 Task: Create a due date automation trigger when advanced on, on the tuesday after a card is due add fields without custom field "Resume" set to a date more than 1 days from now at 11:00 AM.
Action: Mouse moved to (1231, 98)
Screenshot: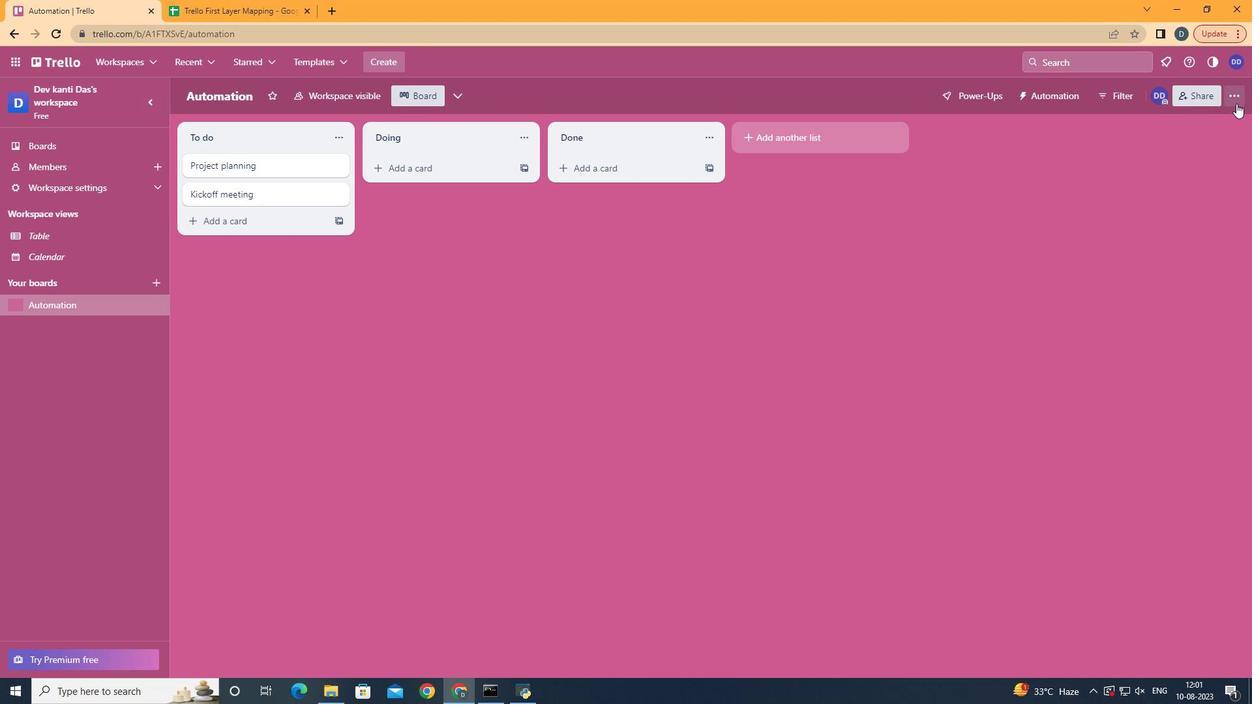 
Action: Mouse pressed left at (1231, 98)
Screenshot: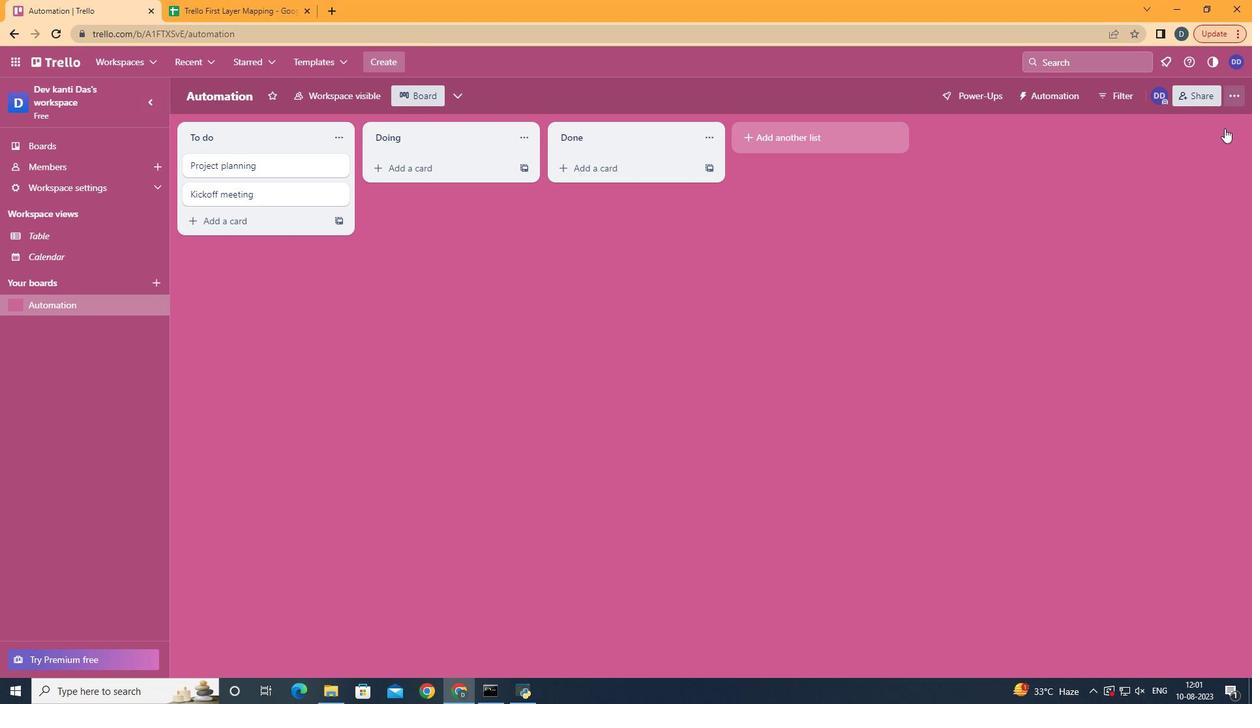 
Action: Mouse moved to (1118, 273)
Screenshot: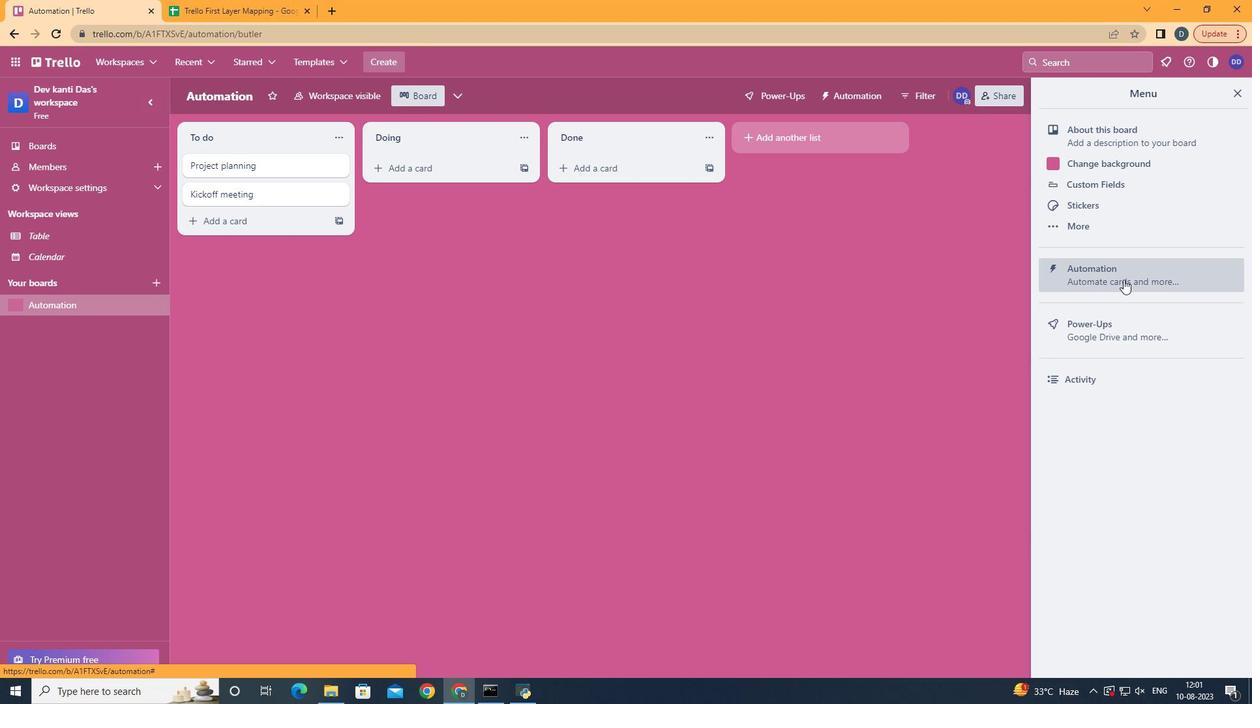 
Action: Mouse pressed left at (1118, 273)
Screenshot: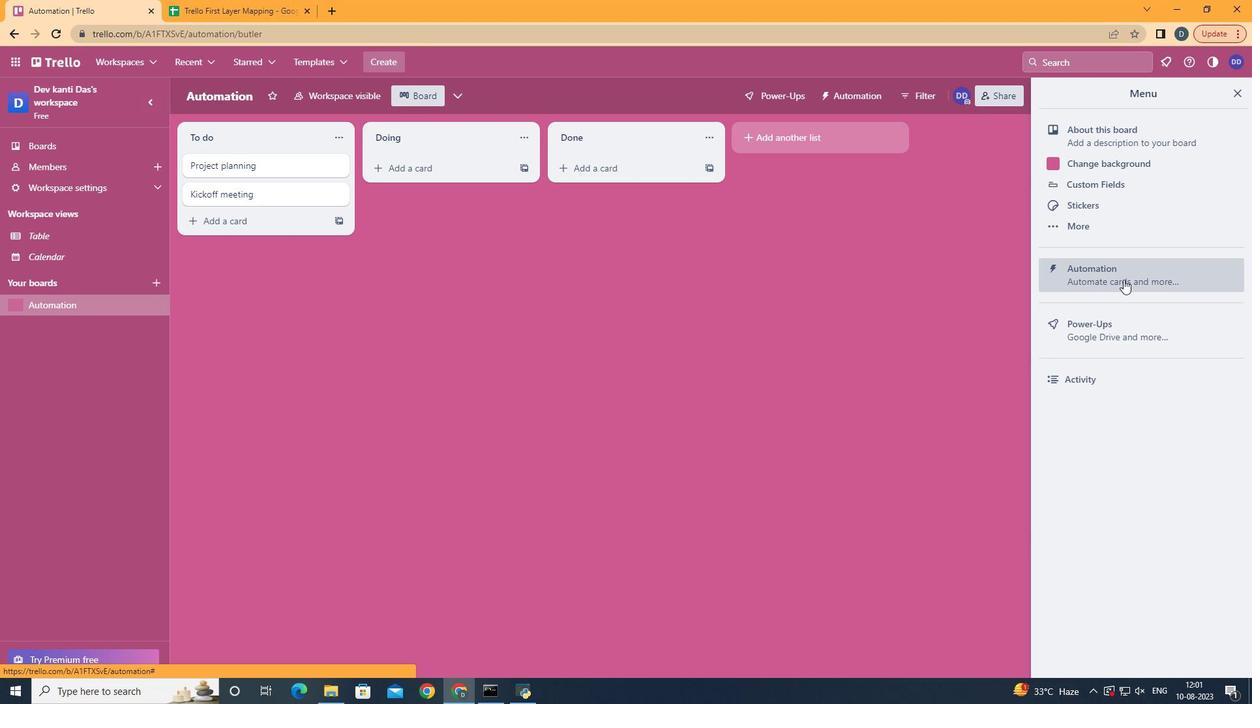 
Action: Mouse moved to (235, 268)
Screenshot: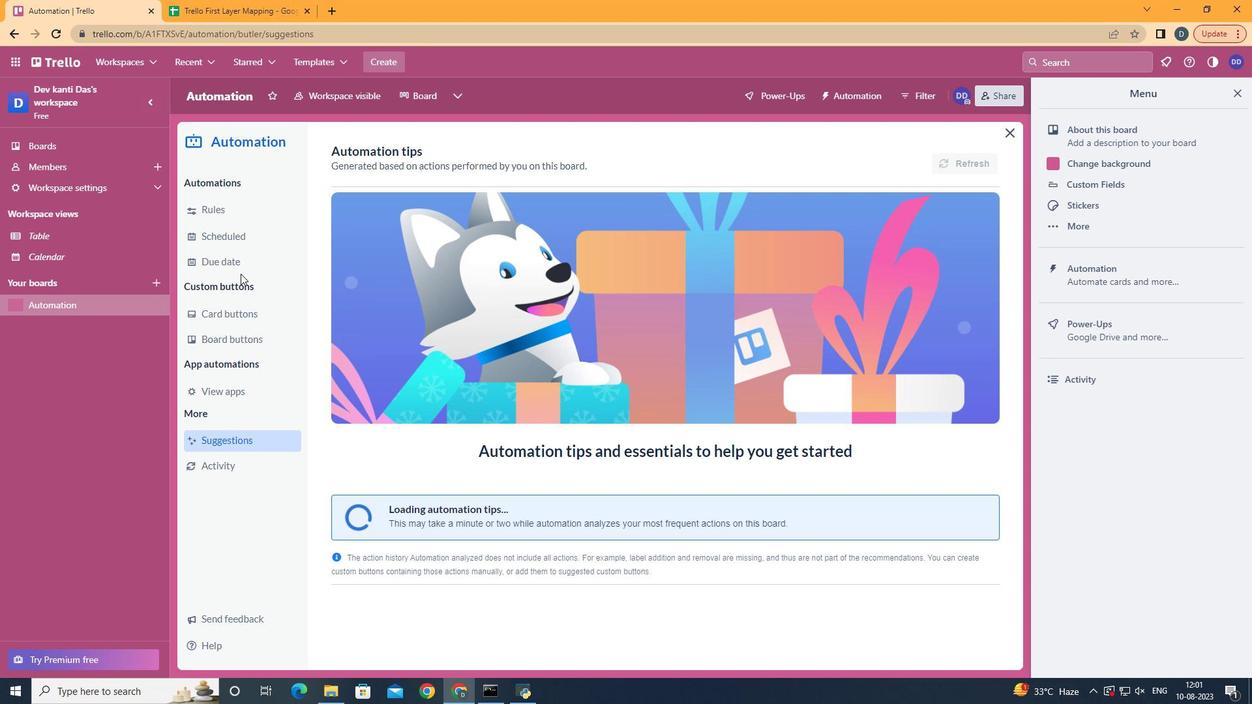 
Action: Mouse pressed left at (235, 268)
Screenshot: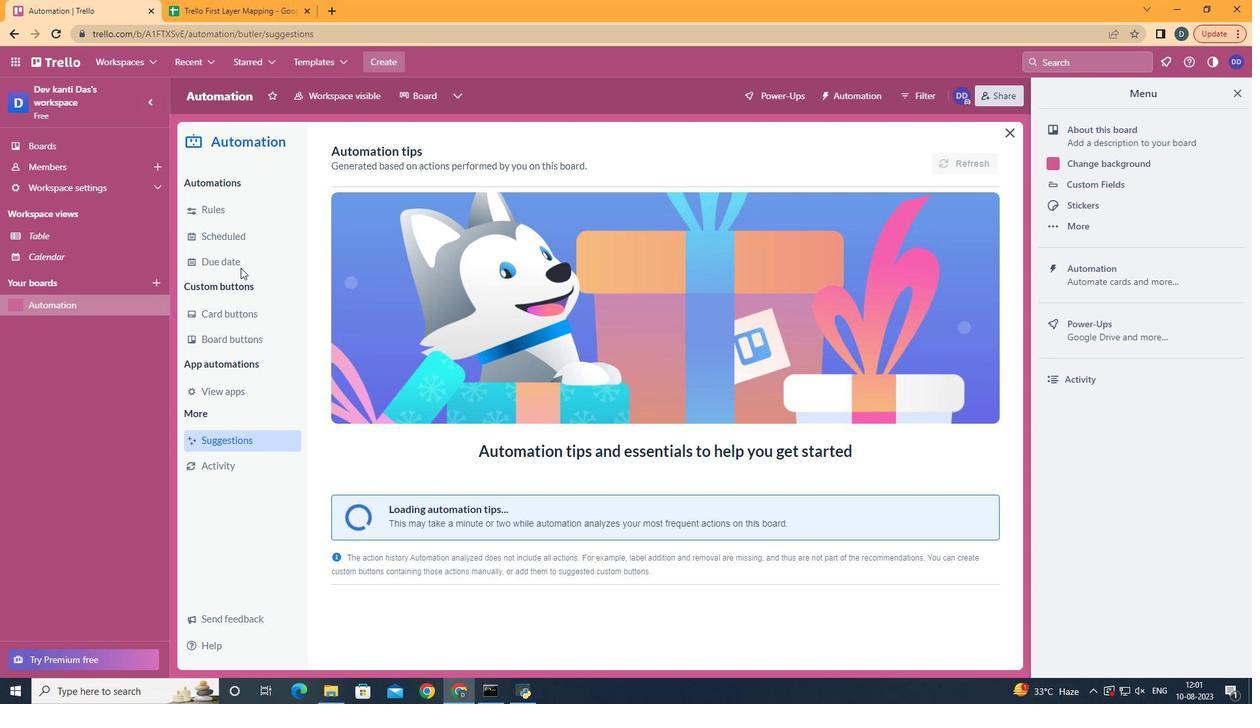 
Action: Mouse moved to (238, 254)
Screenshot: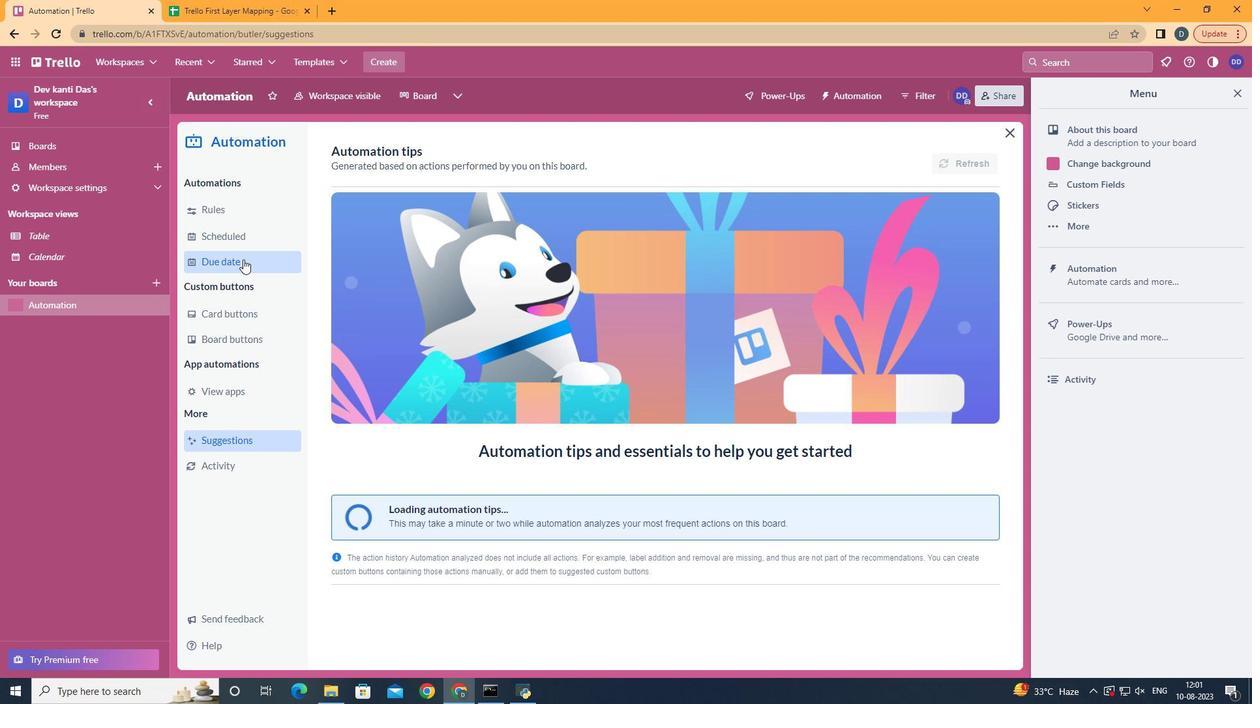 
Action: Mouse pressed left at (238, 254)
Screenshot: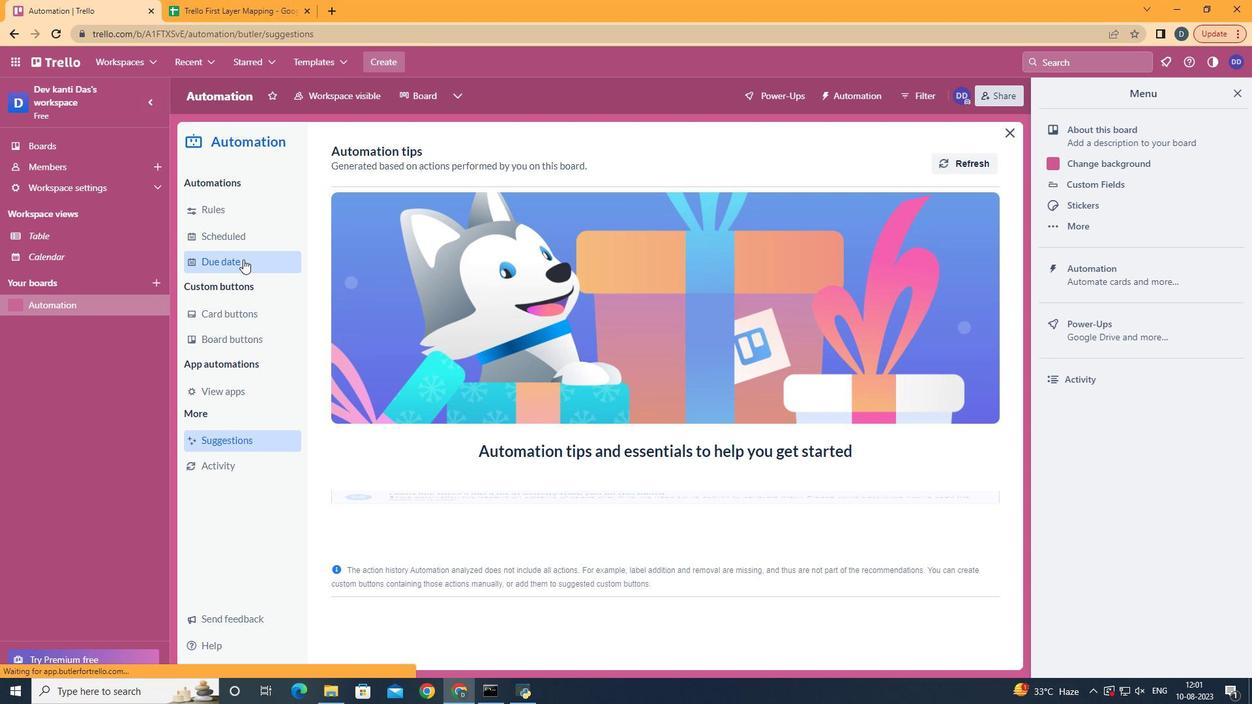
Action: Mouse moved to (908, 149)
Screenshot: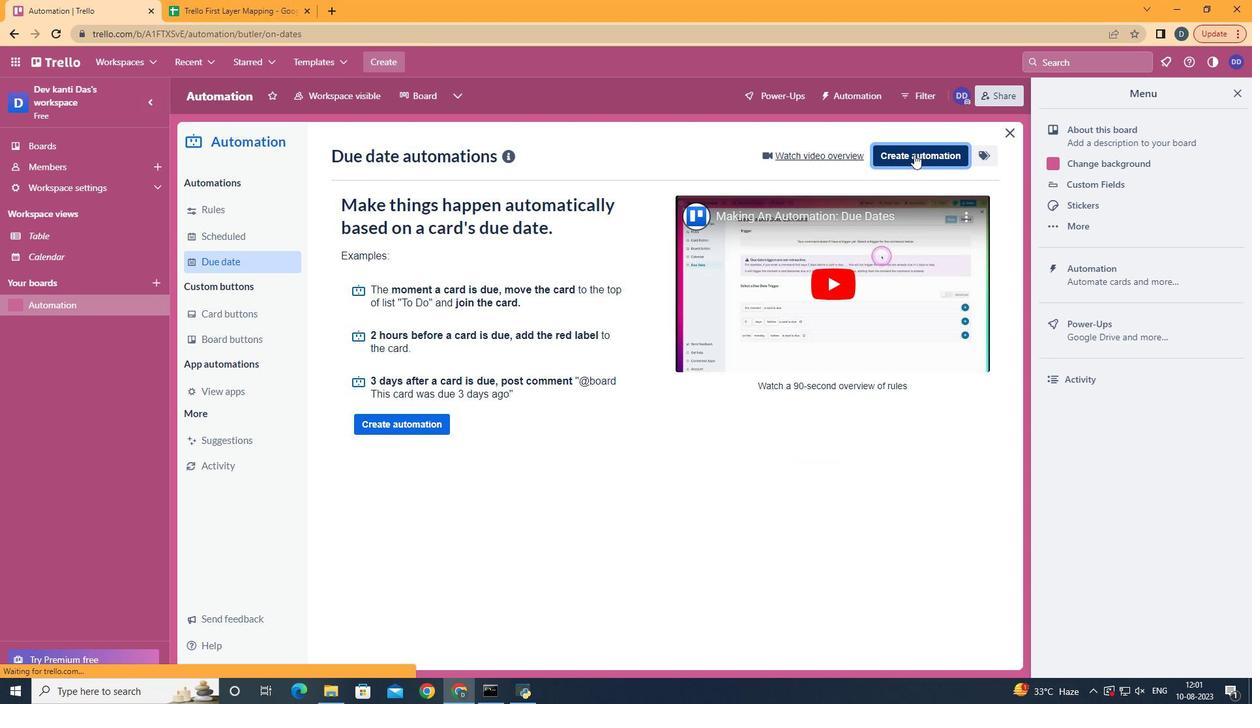 
Action: Mouse pressed left at (908, 149)
Screenshot: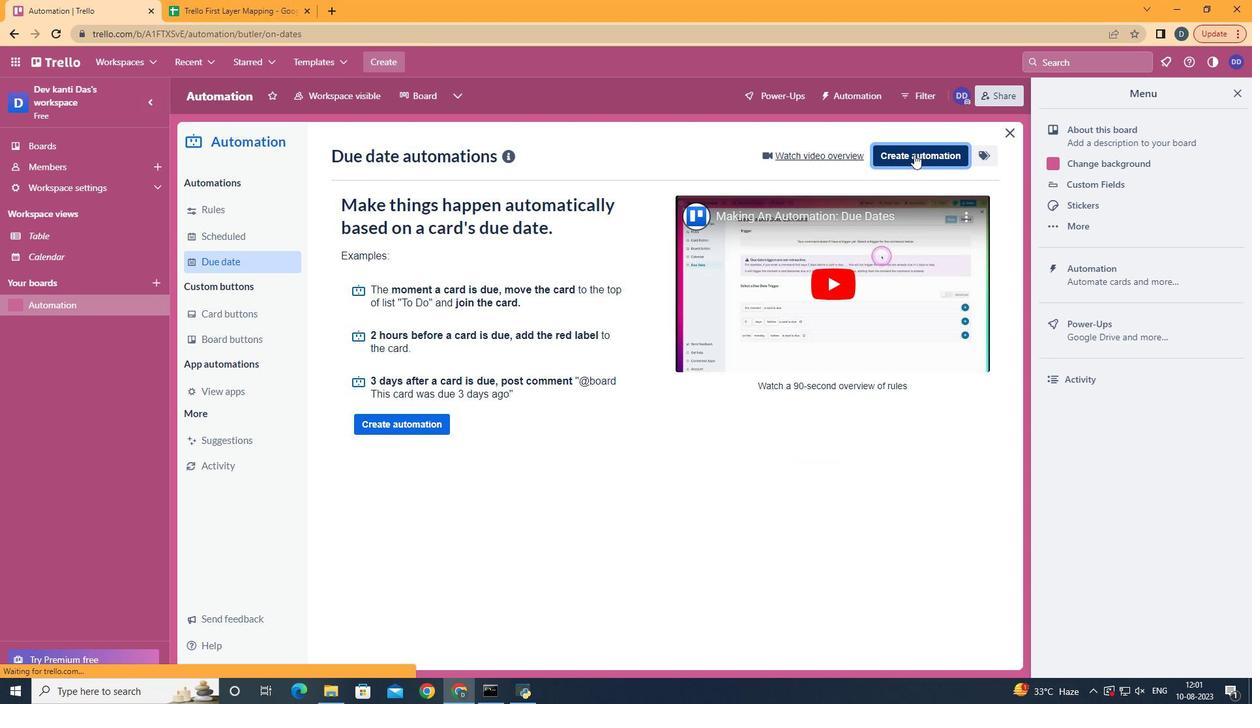 
Action: Mouse moved to (650, 279)
Screenshot: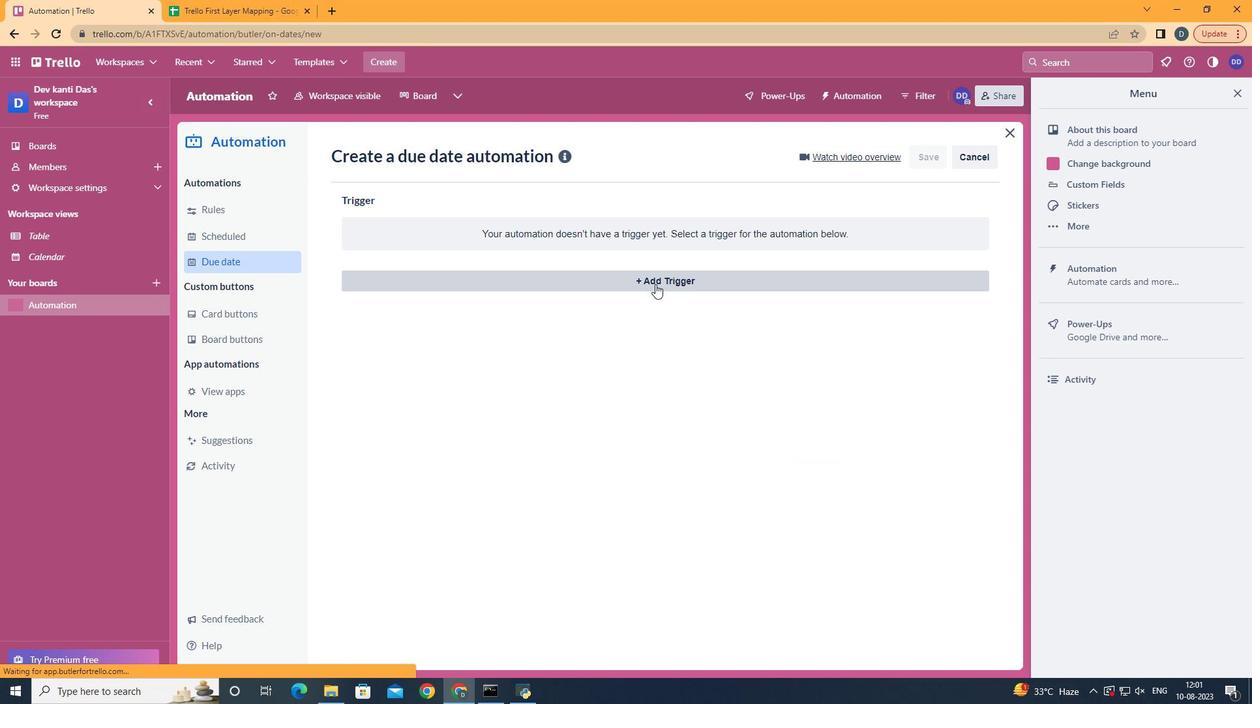 
Action: Mouse pressed left at (650, 279)
Screenshot: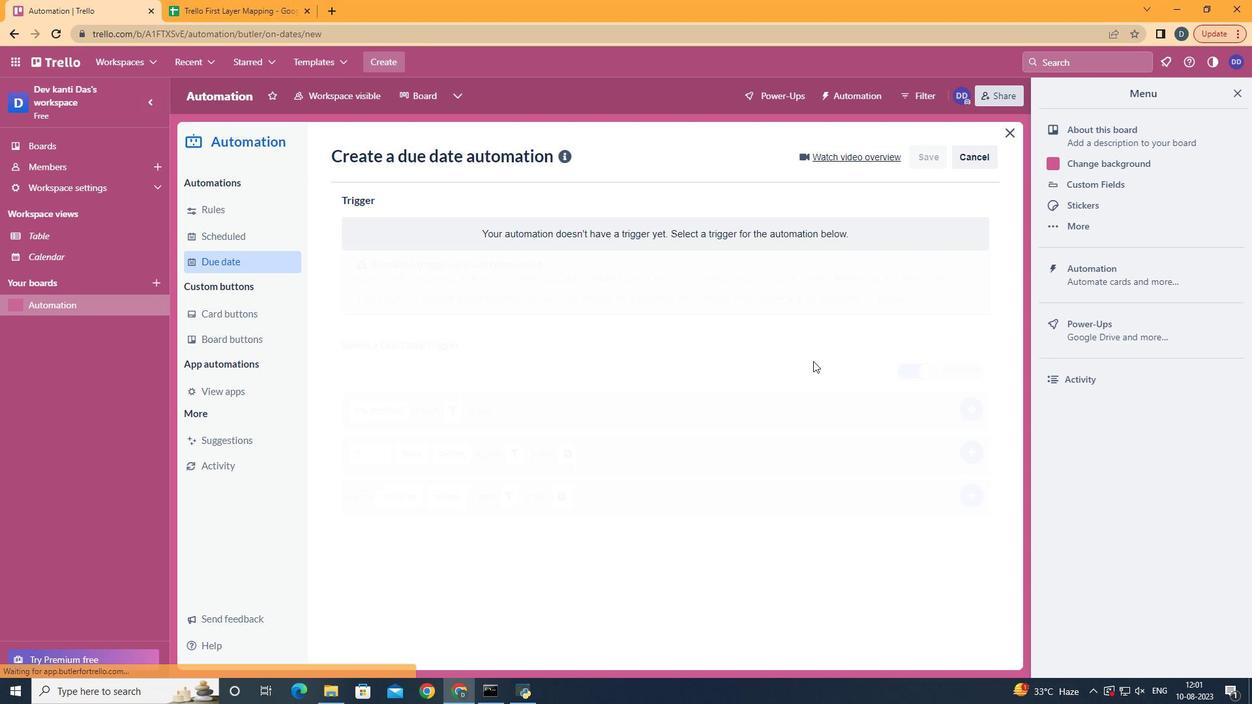
Action: Mouse moved to (427, 356)
Screenshot: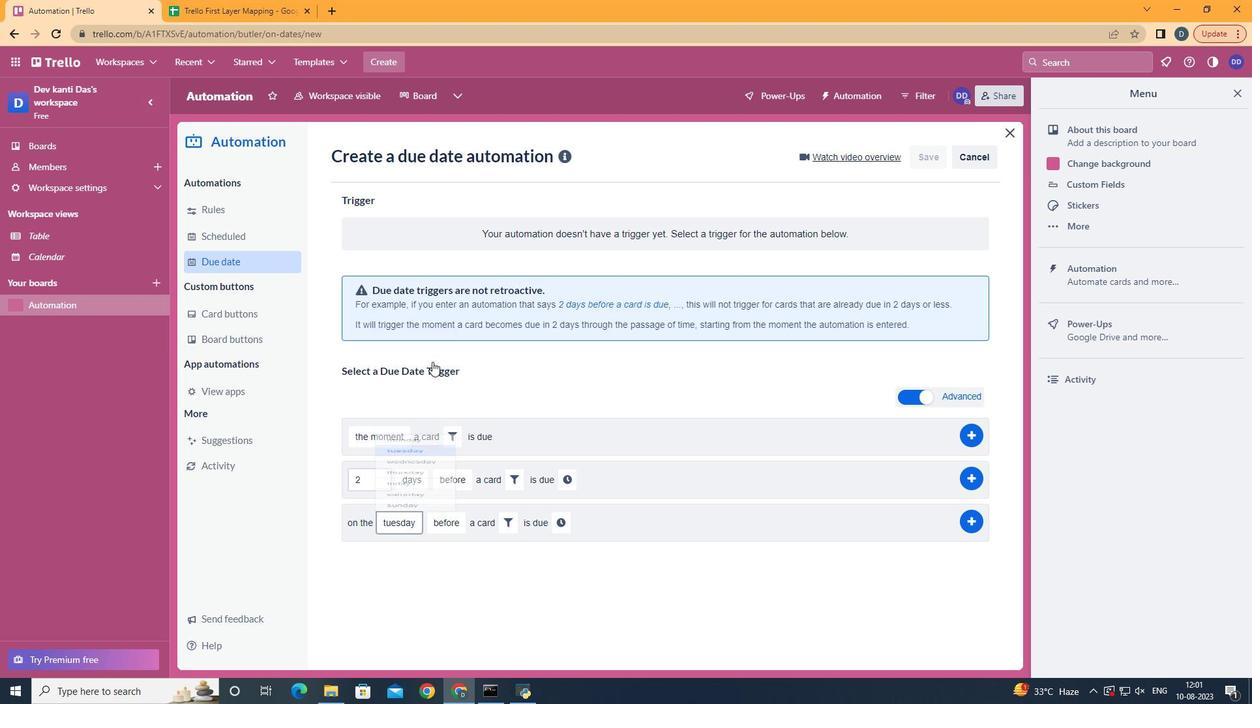 
Action: Mouse pressed left at (427, 356)
Screenshot: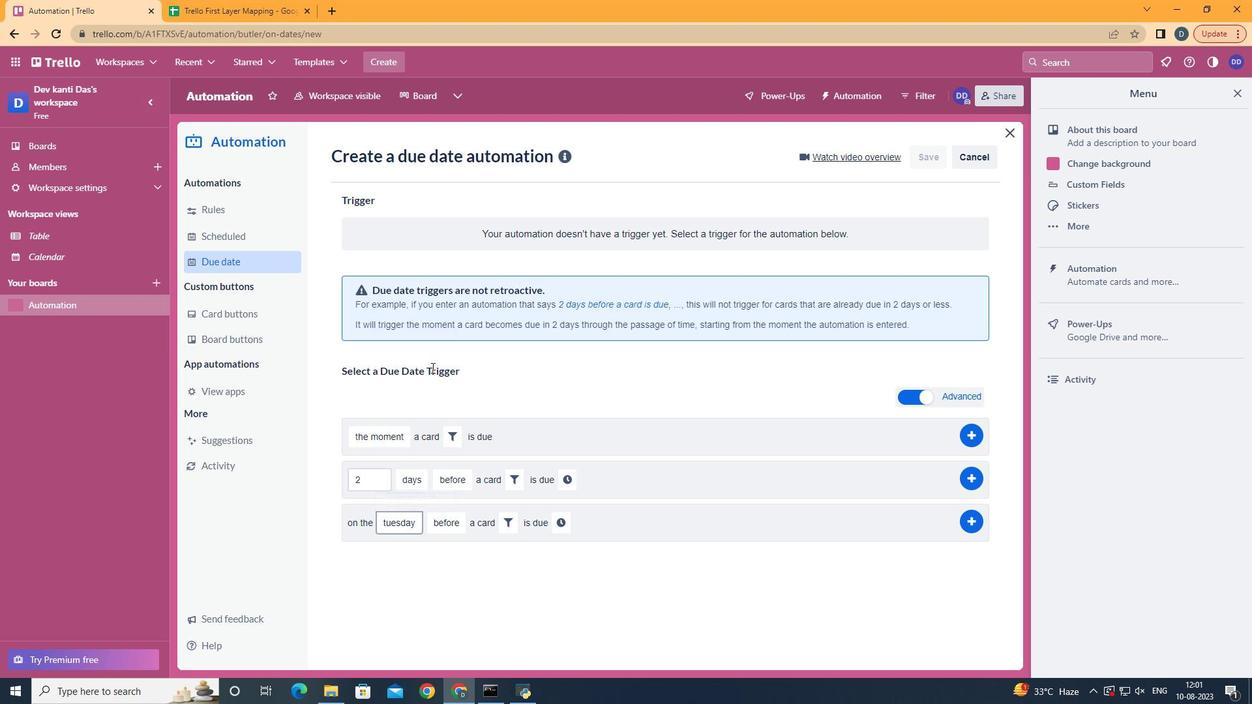 
Action: Mouse moved to (455, 572)
Screenshot: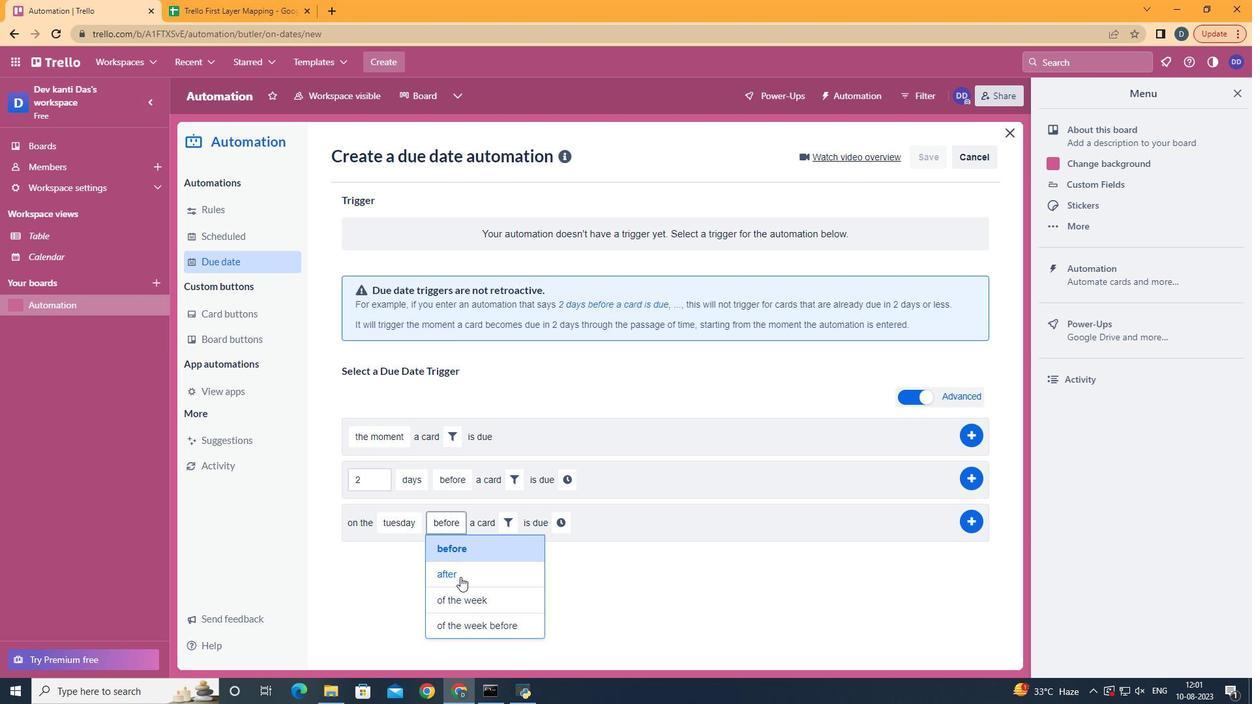 
Action: Mouse pressed left at (455, 572)
Screenshot: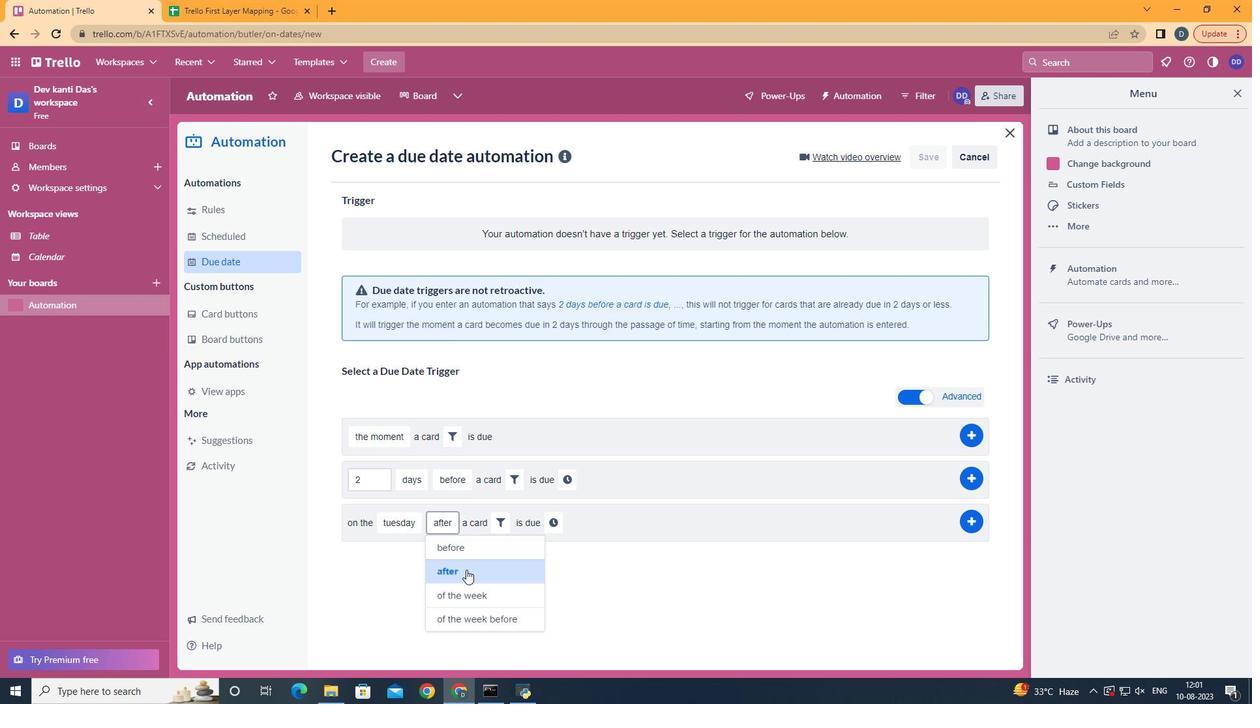 
Action: Mouse moved to (491, 508)
Screenshot: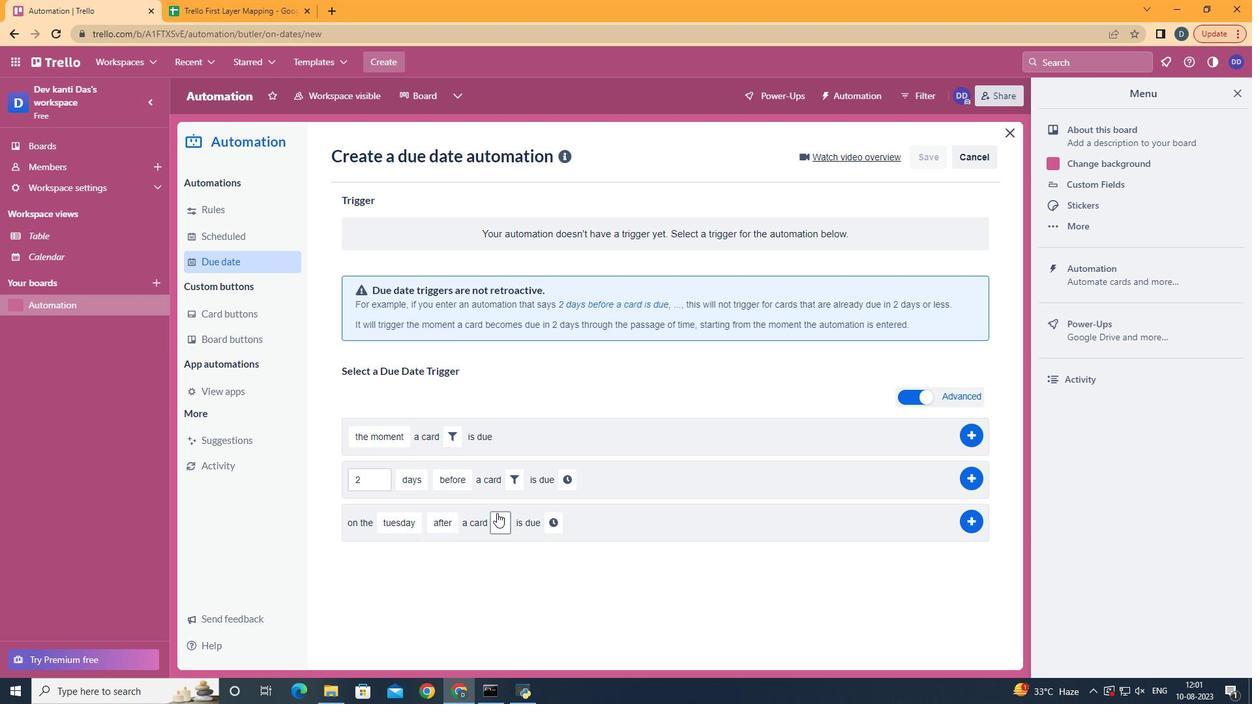 
Action: Mouse pressed left at (491, 508)
Screenshot: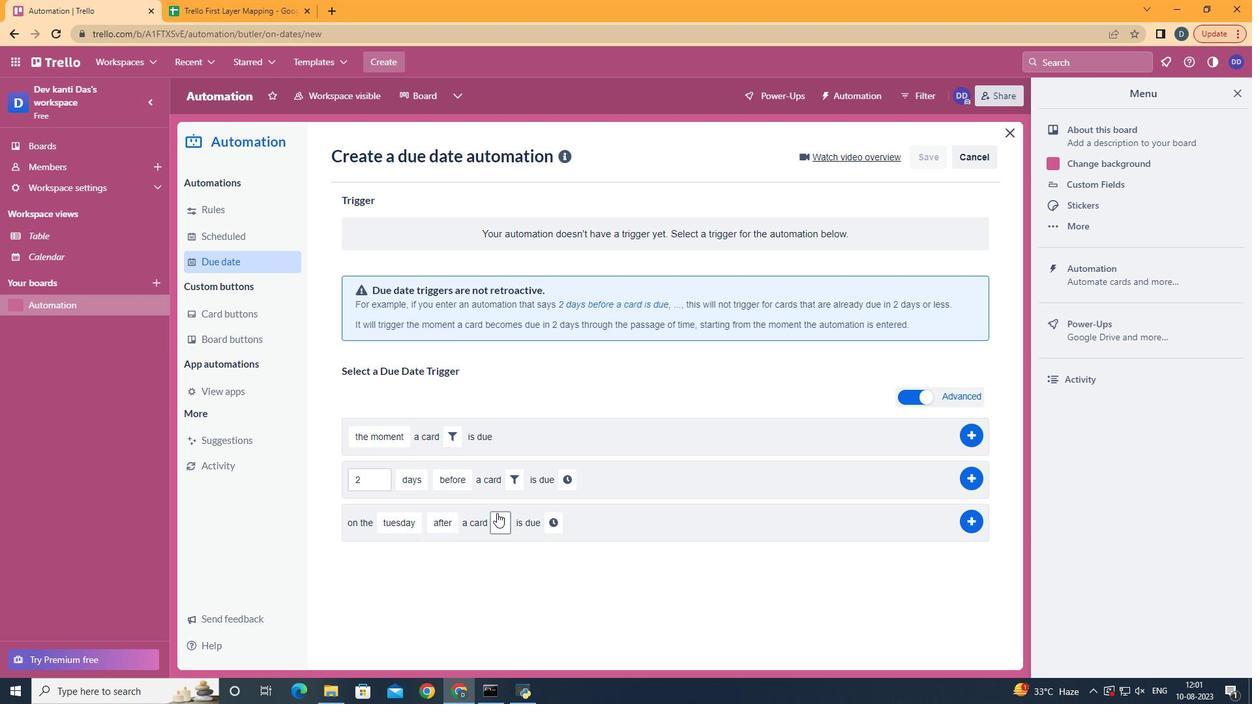 
Action: Mouse moved to (694, 561)
Screenshot: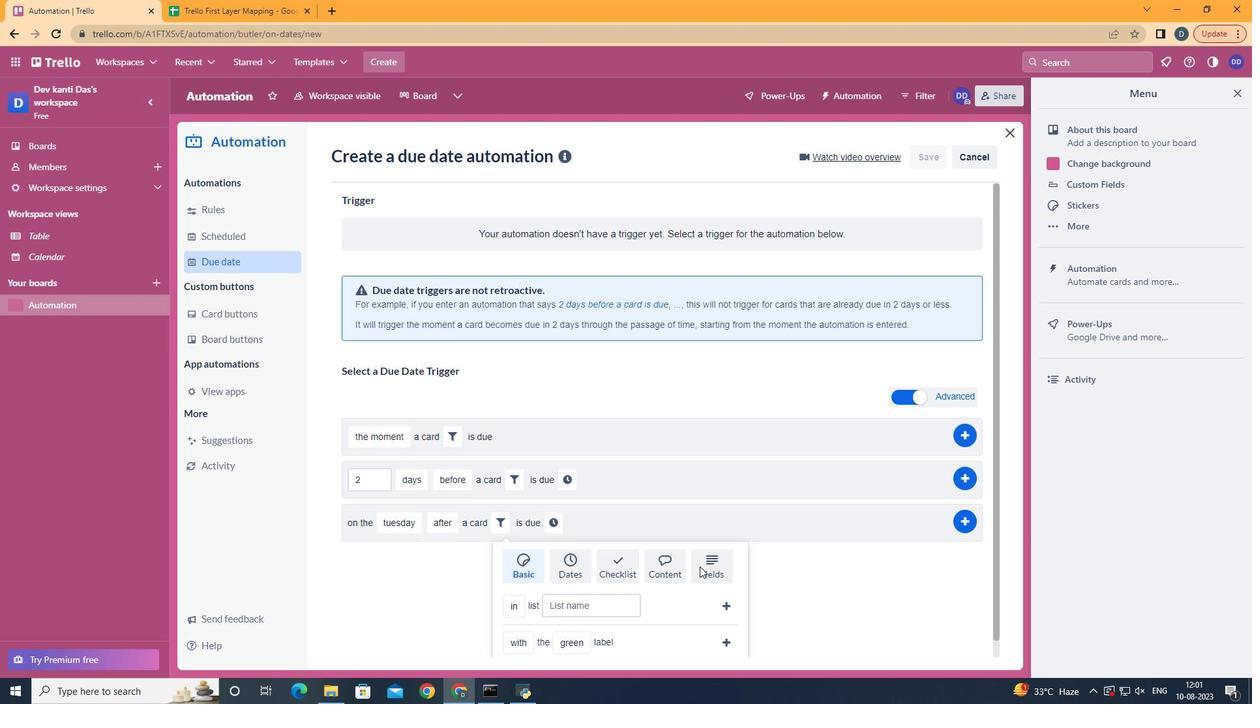 
Action: Mouse pressed left at (694, 561)
Screenshot: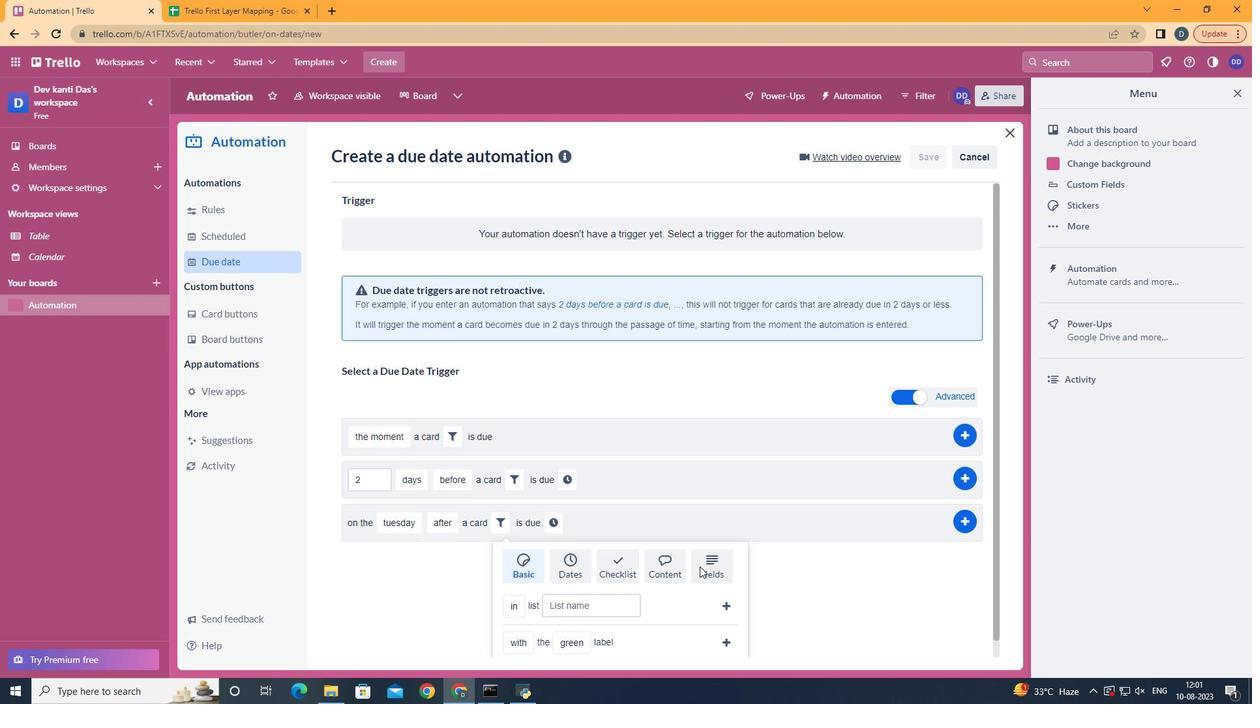 
Action: Mouse scrolled (694, 561) with delta (0, 0)
Screenshot: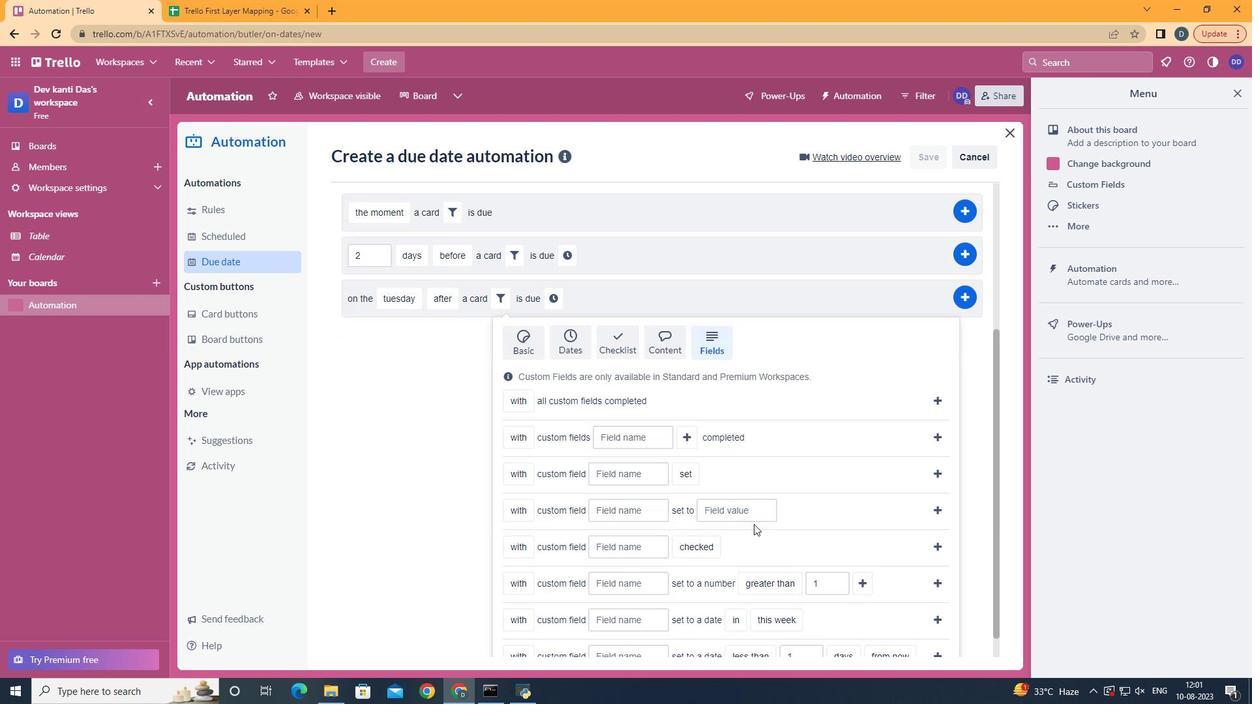 
Action: Mouse scrolled (694, 561) with delta (0, 0)
Screenshot: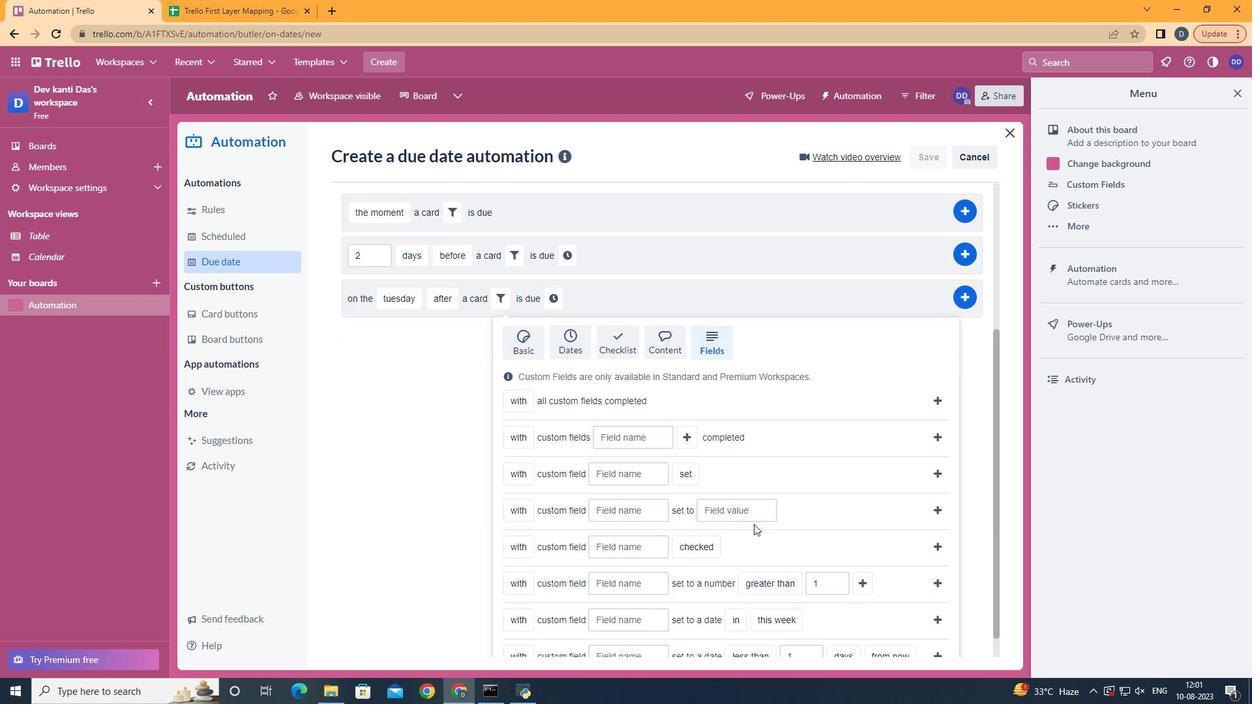 
Action: Mouse scrolled (694, 561) with delta (0, 0)
Screenshot: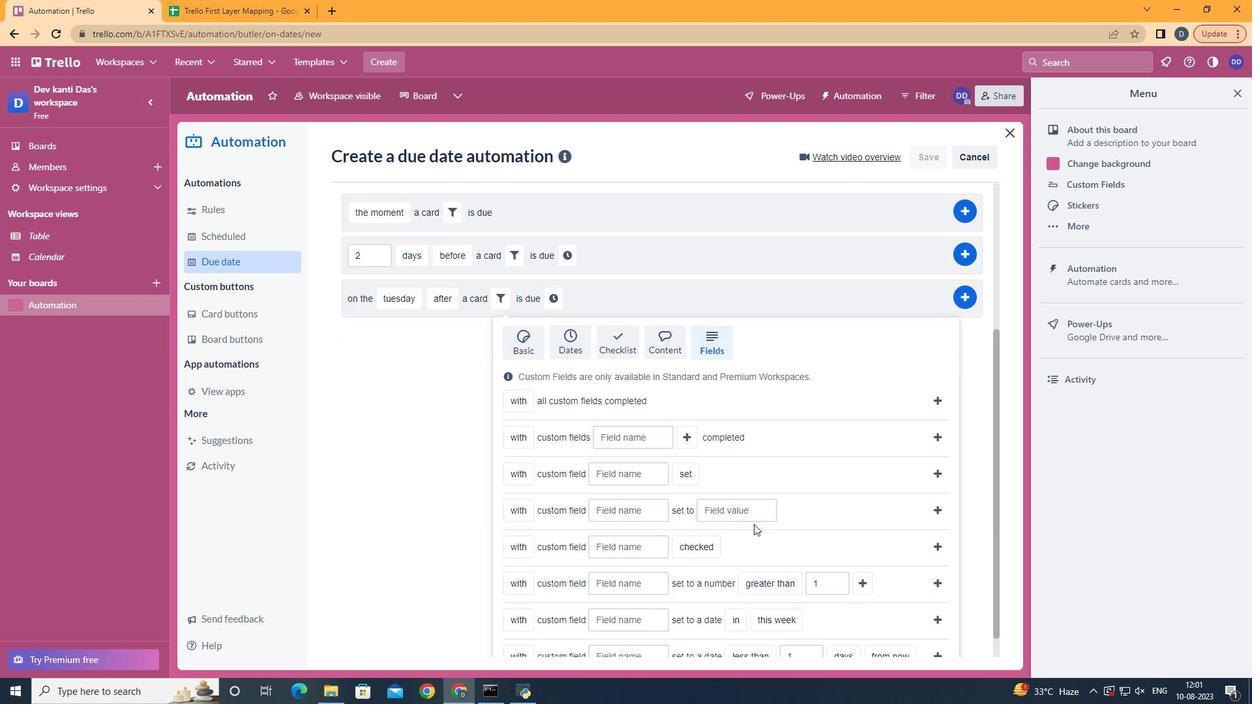 
Action: Mouse scrolled (694, 561) with delta (0, 0)
Screenshot: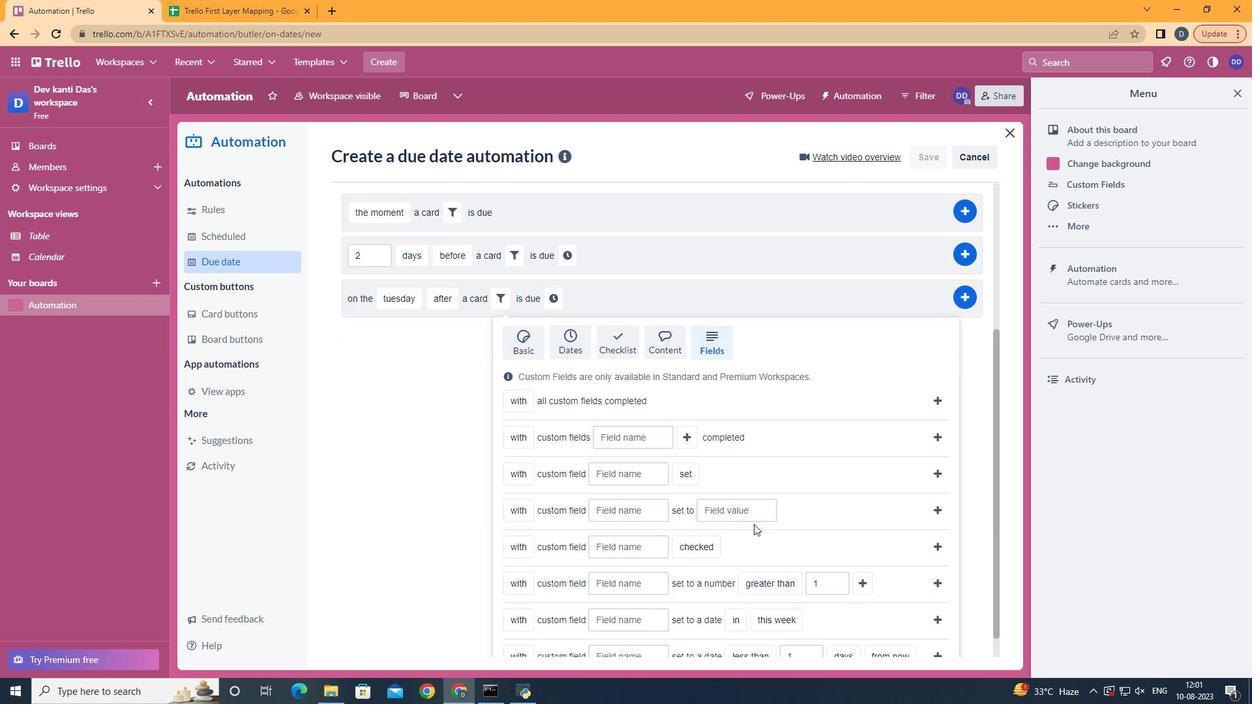 
Action: Mouse scrolled (694, 561) with delta (0, 0)
Screenshot: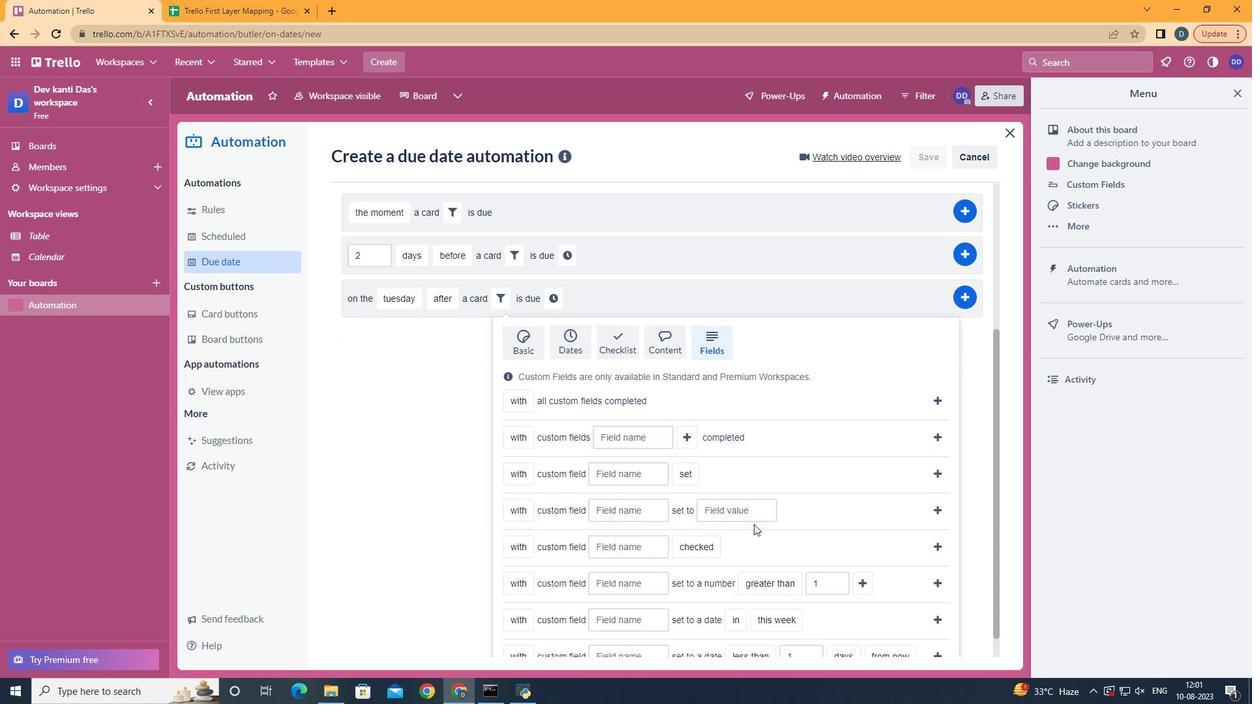 
Action: Mouse scrolled (694, 561) with delta (0, 0)
Screenshot: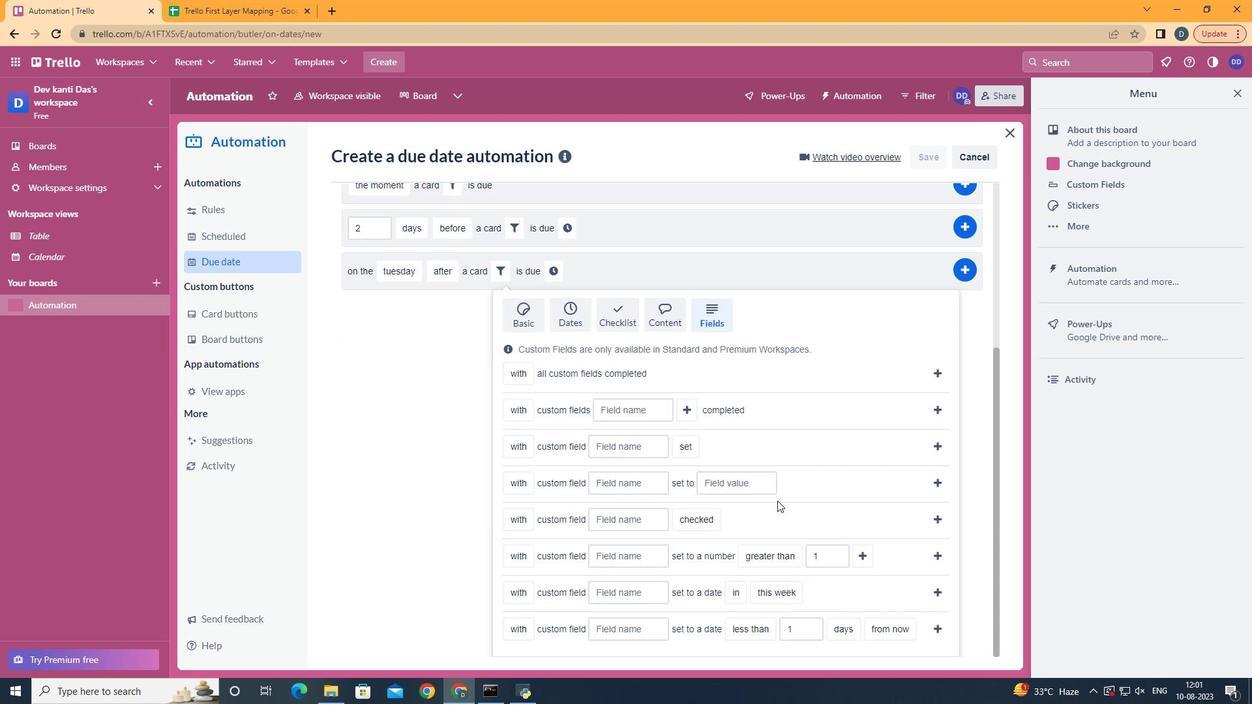 
Action: Mouse moved to (585, 610)
Screenshot: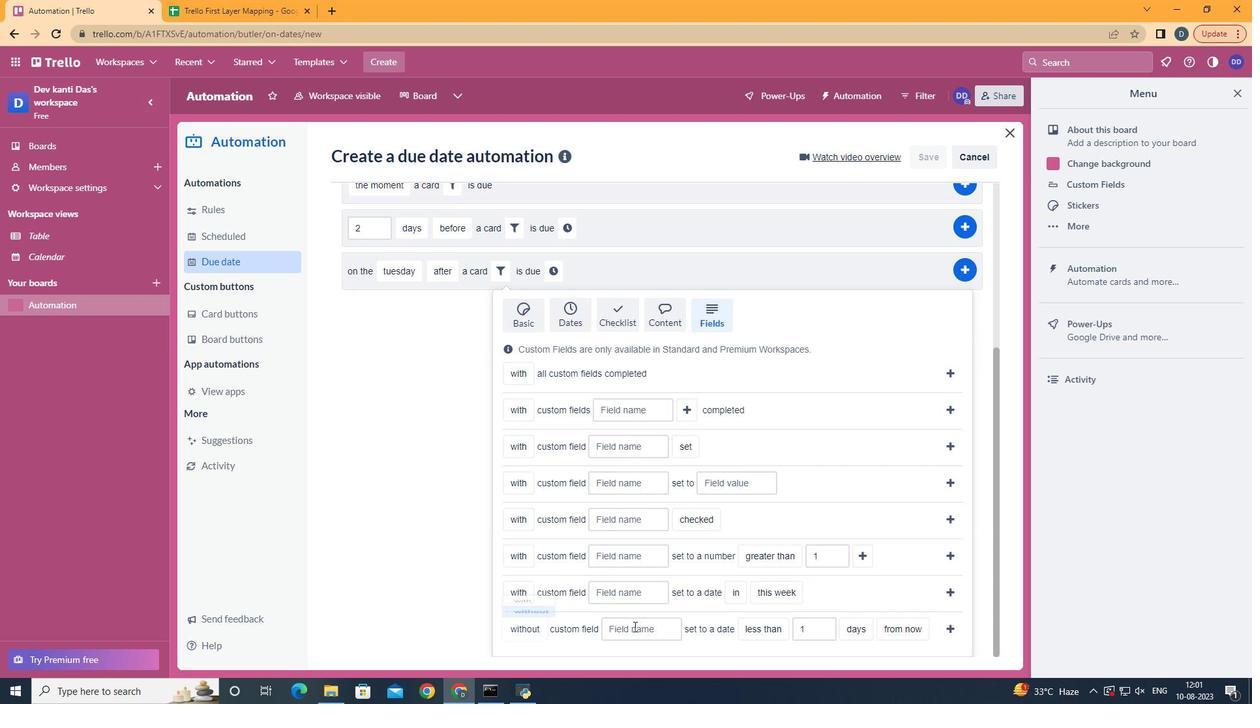 
Action: Mouse pressed left at (525, 598)
Screenshot: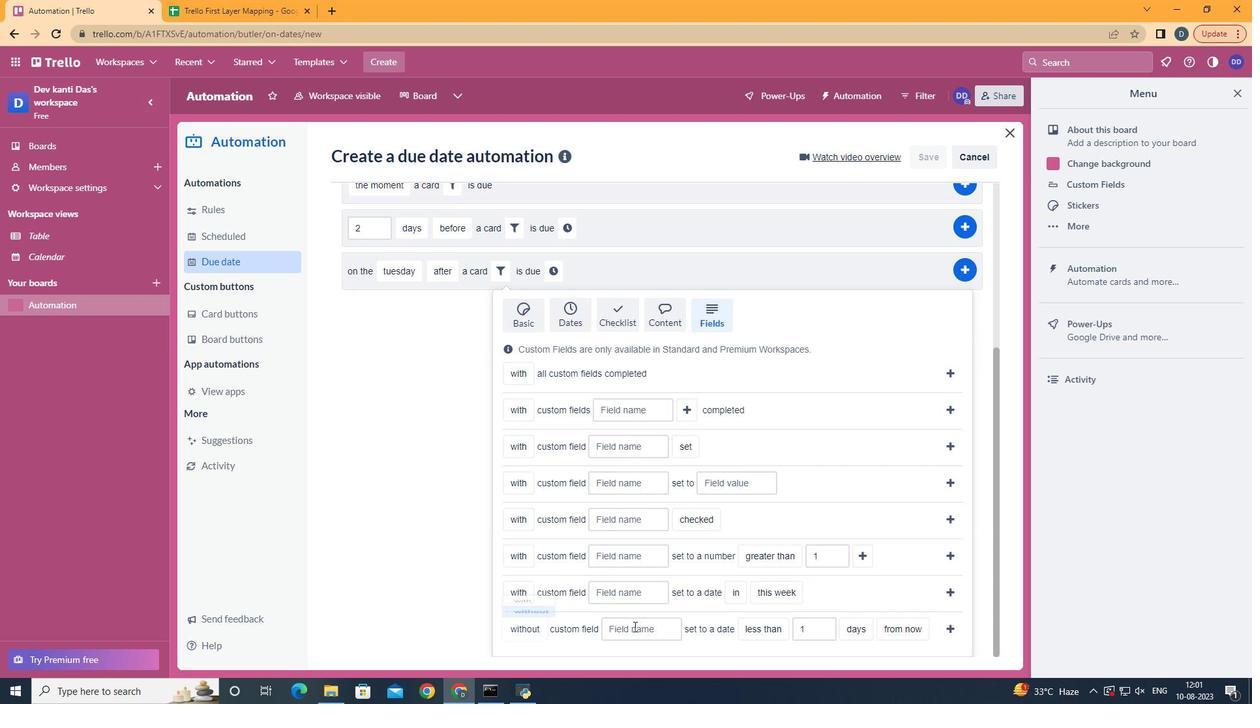 
Action: Mouse moved to (629, 621)
Screenshot: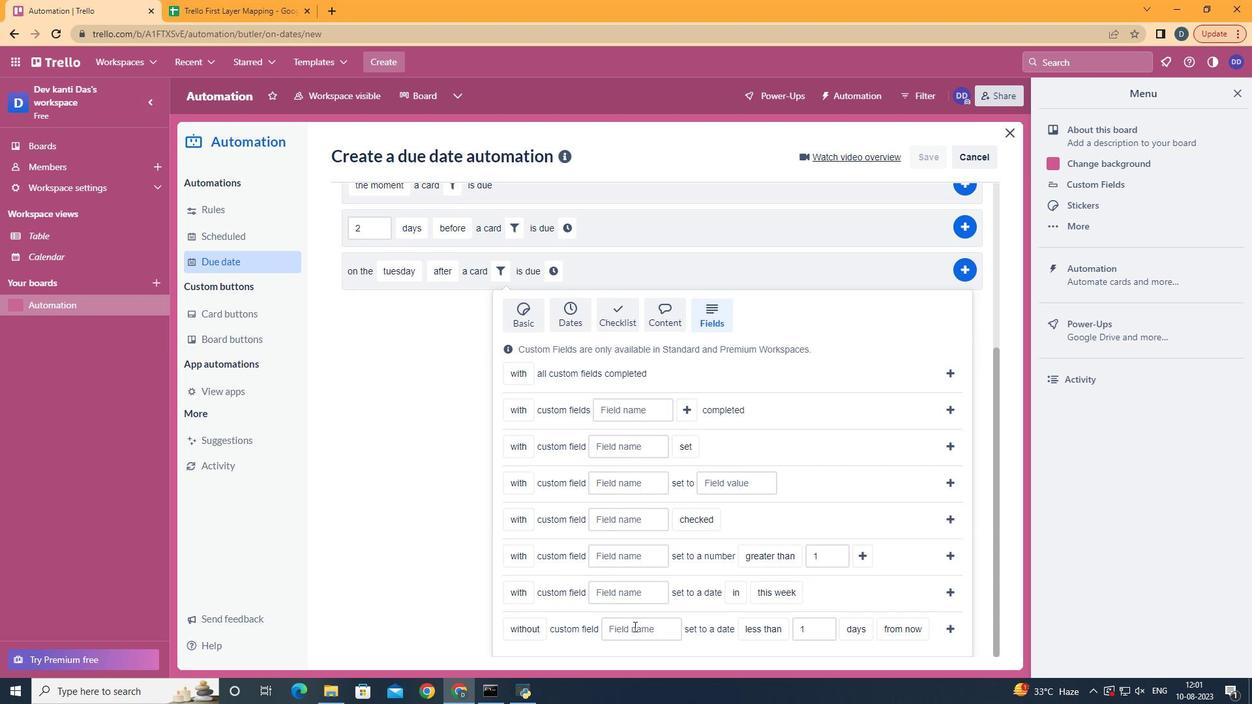 
Action: Mouse pressed left at (629, 621)
Screenshot: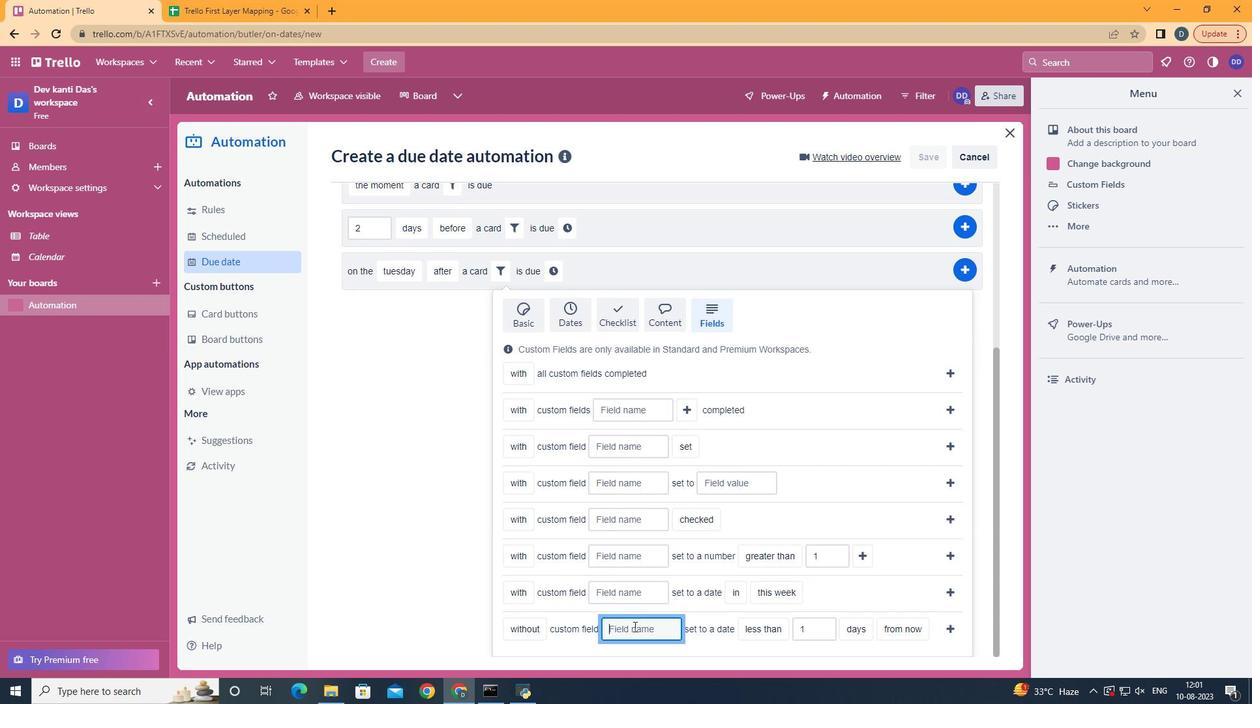 
Action: Key pressed <Key.shift>E<Key.backspace><Key.shift>Resume
Screenshot: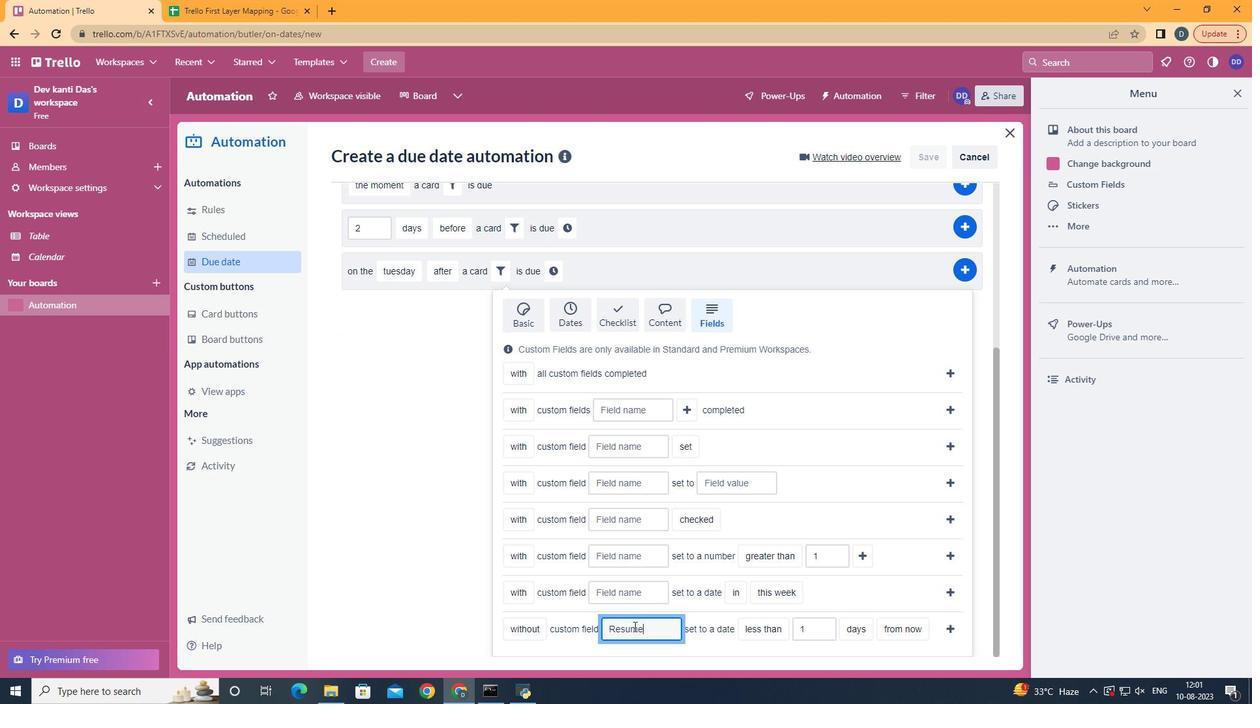
Action: Mouse moved to (773, 567)
Screenshot: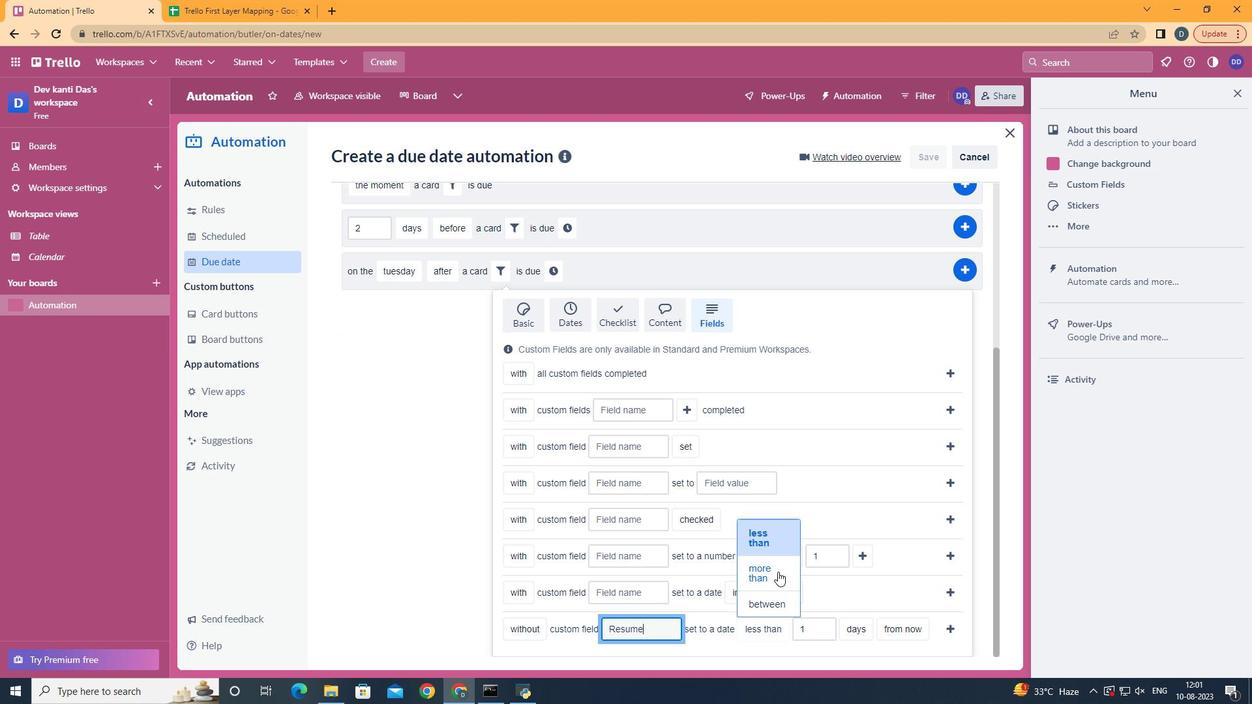 
Action: Mouse pressed left at (773, 567)
Screenshot: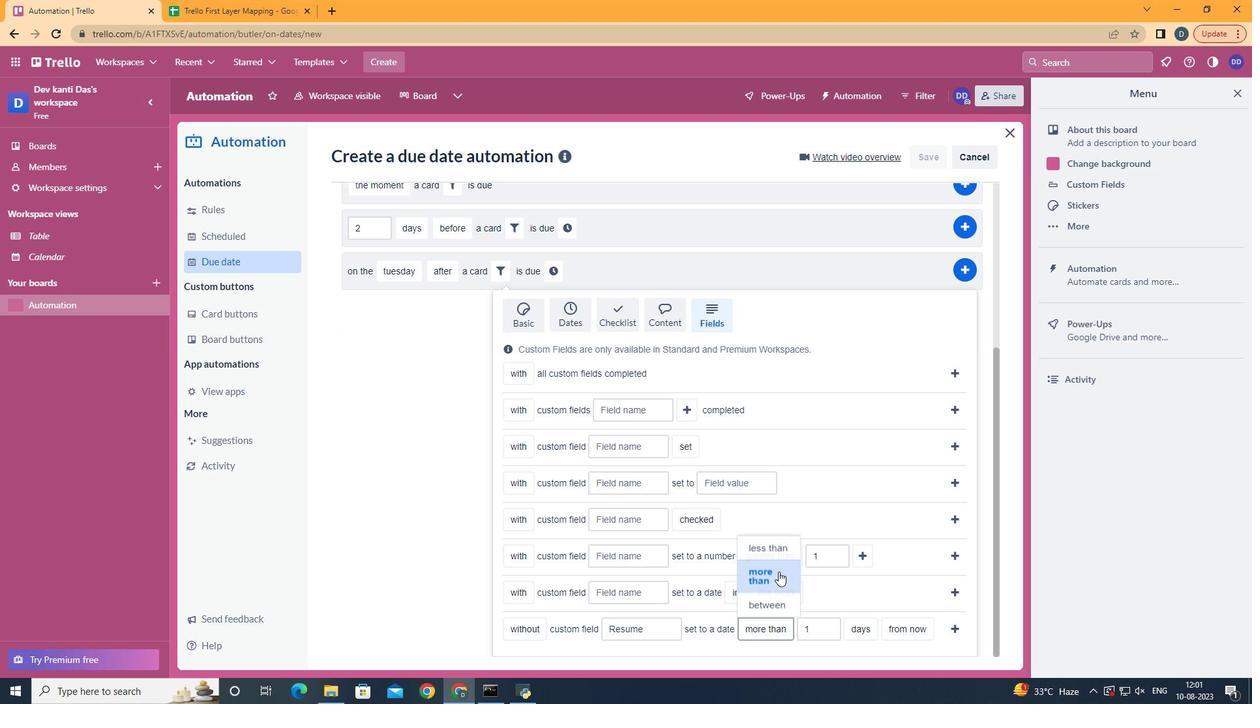 
Action: Mouse moved to (948, 622)
Screenshot: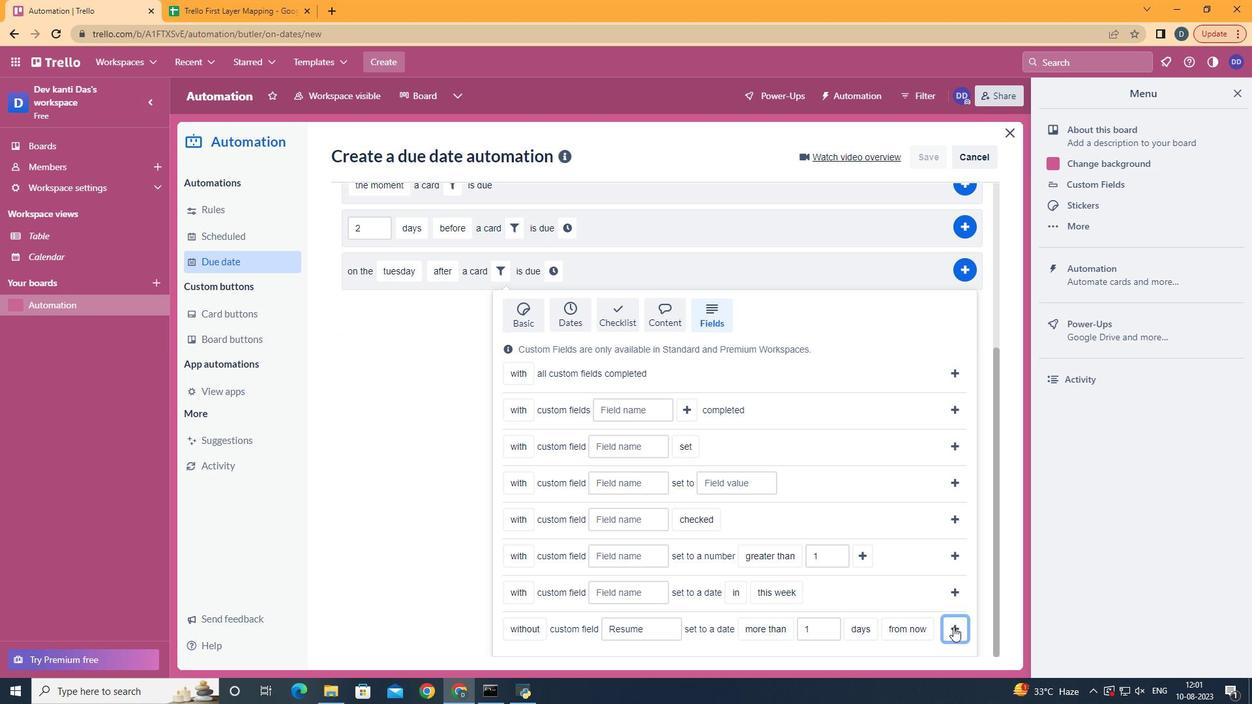 
Action: Mouse pressed left at (948, 622)
Screenshot: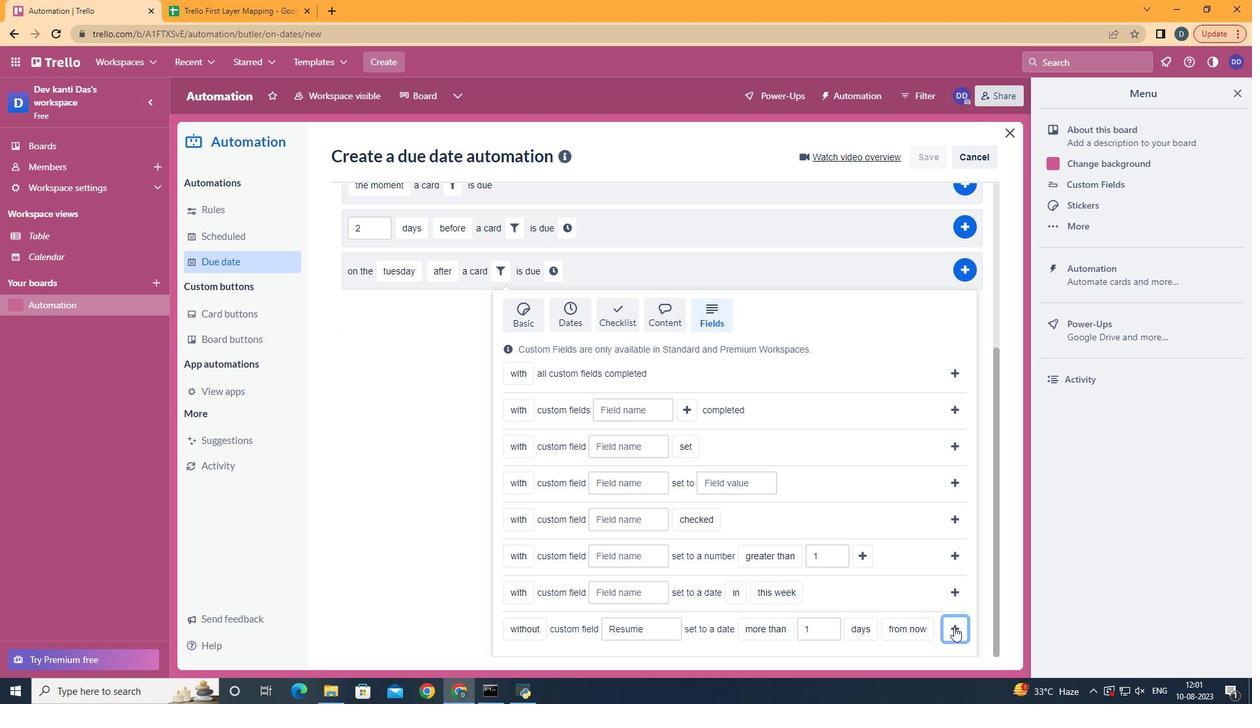 
Action: Mouse moved to (867, 514)
Screenshot: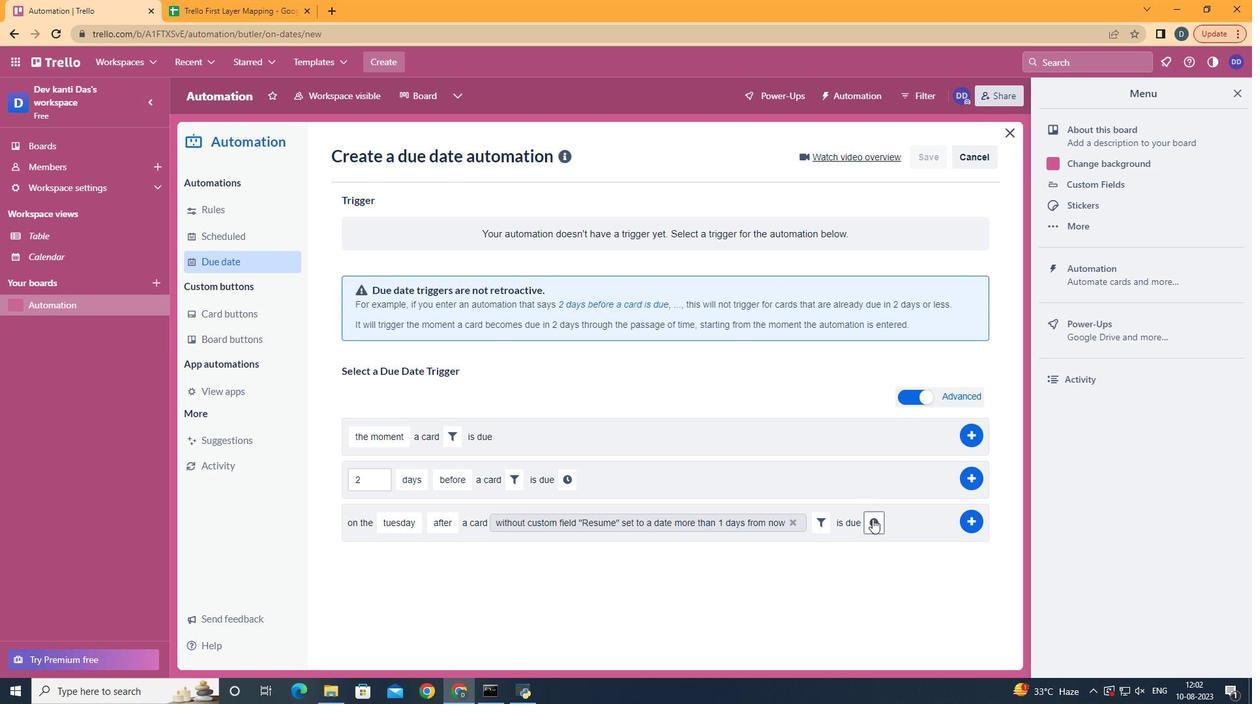 
Action: Mouse pressed left at (867, 514)
Screenshot: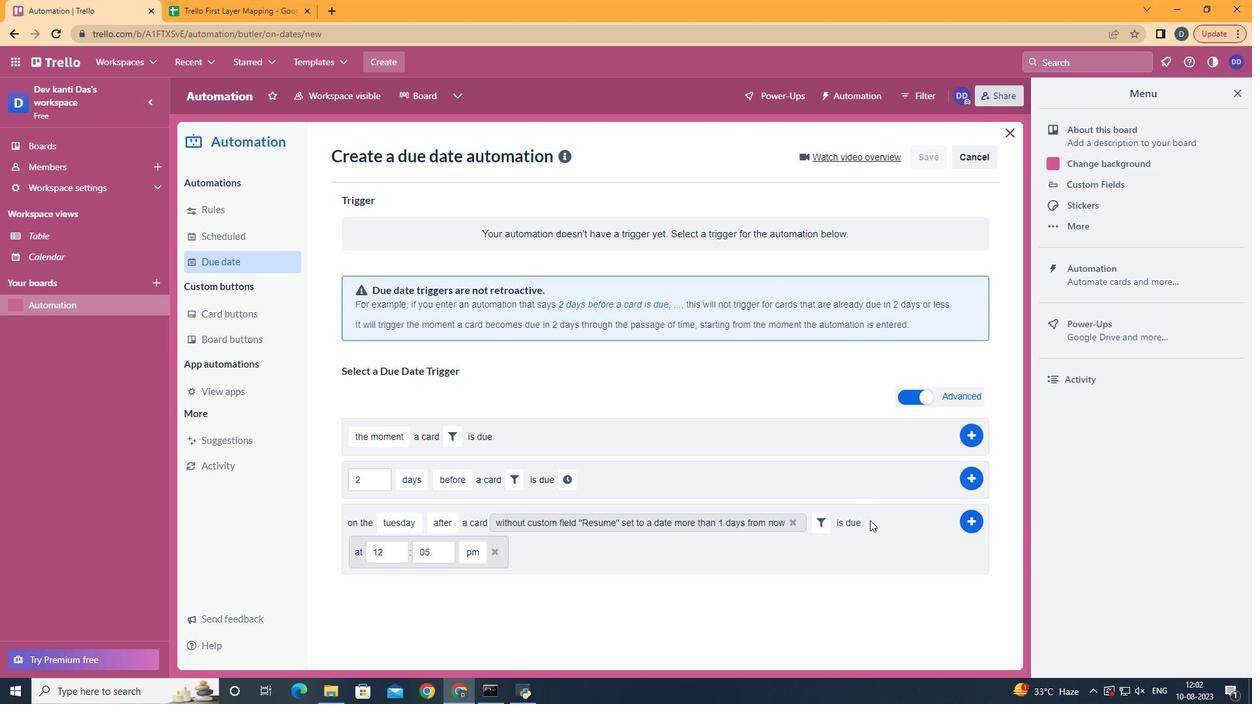 
Action: Mouse moved to (384, 550)
Screenshot: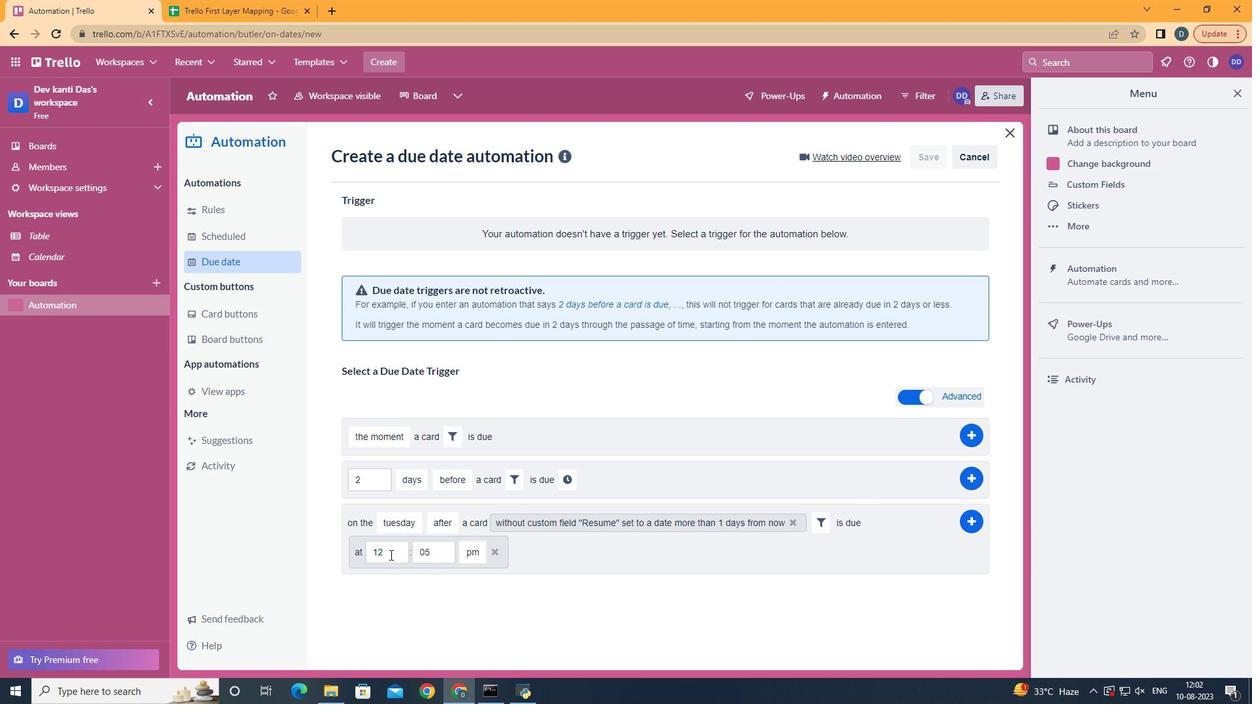 
Action: Mouse pressed left at (384, 550)
Screenshot: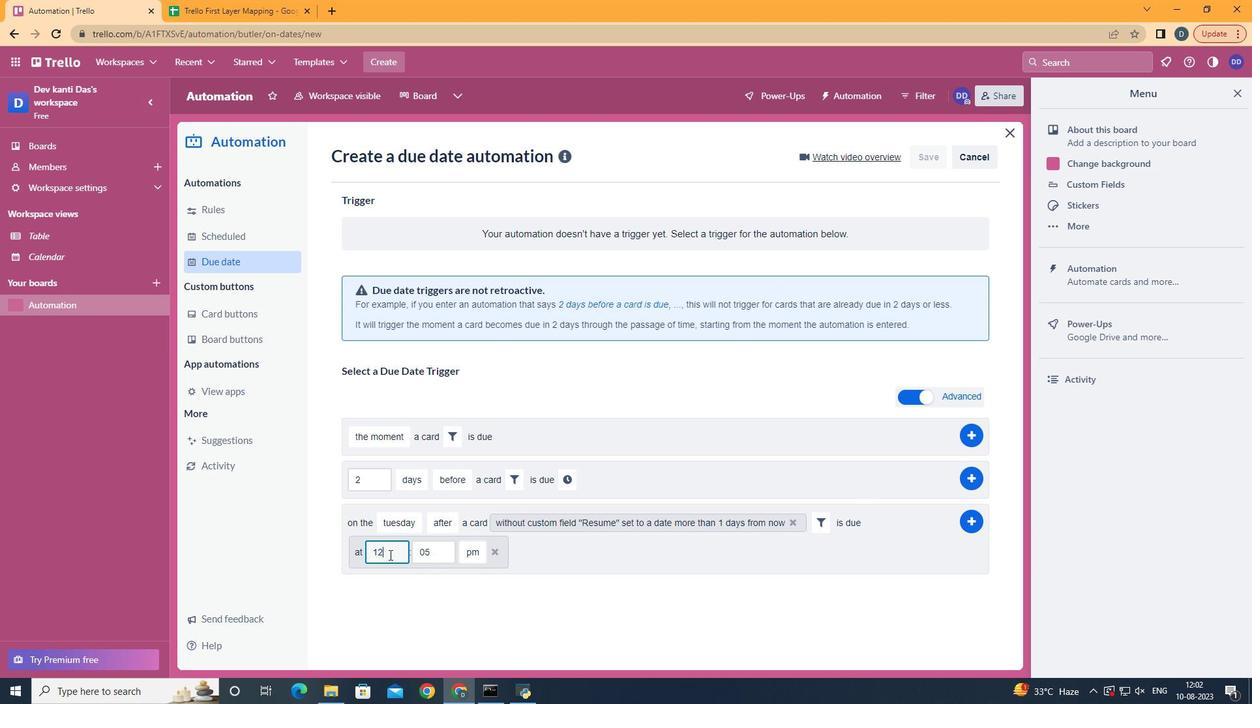 
Action: Mouse moved to (383, 550)
Screenshot: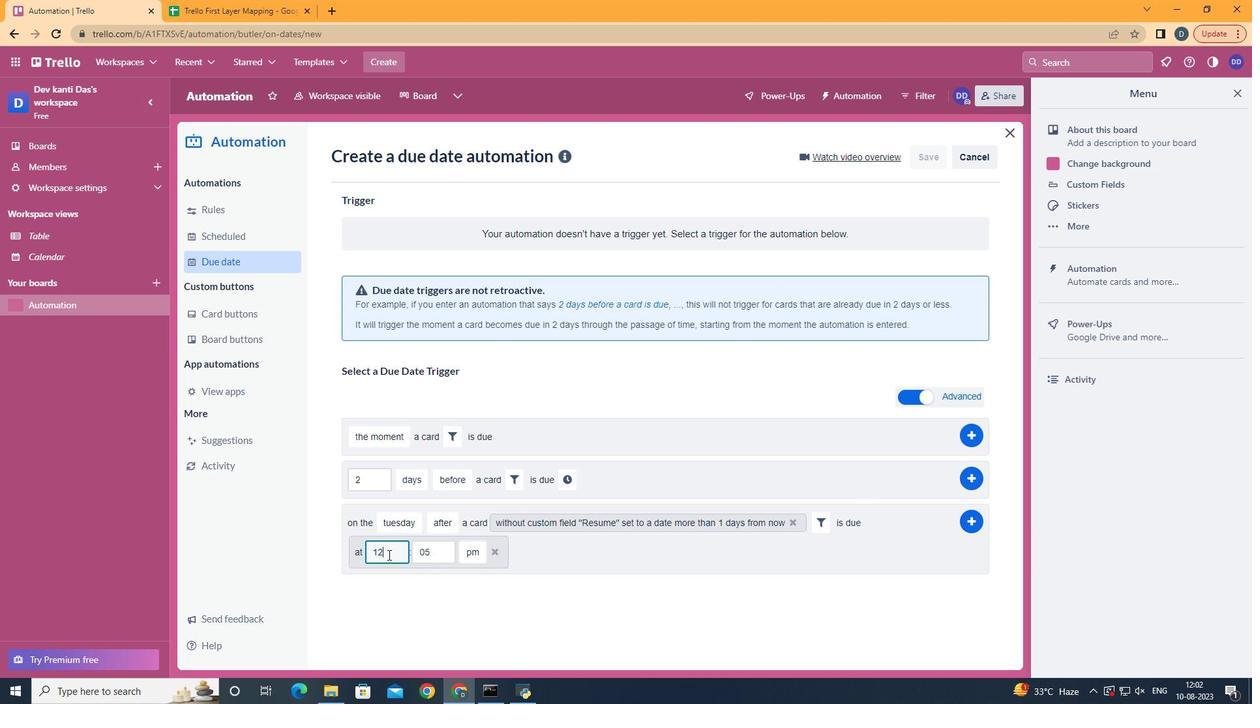 
Action: Key pressed <Key.backspace><Key.backspace>11
Screenshot: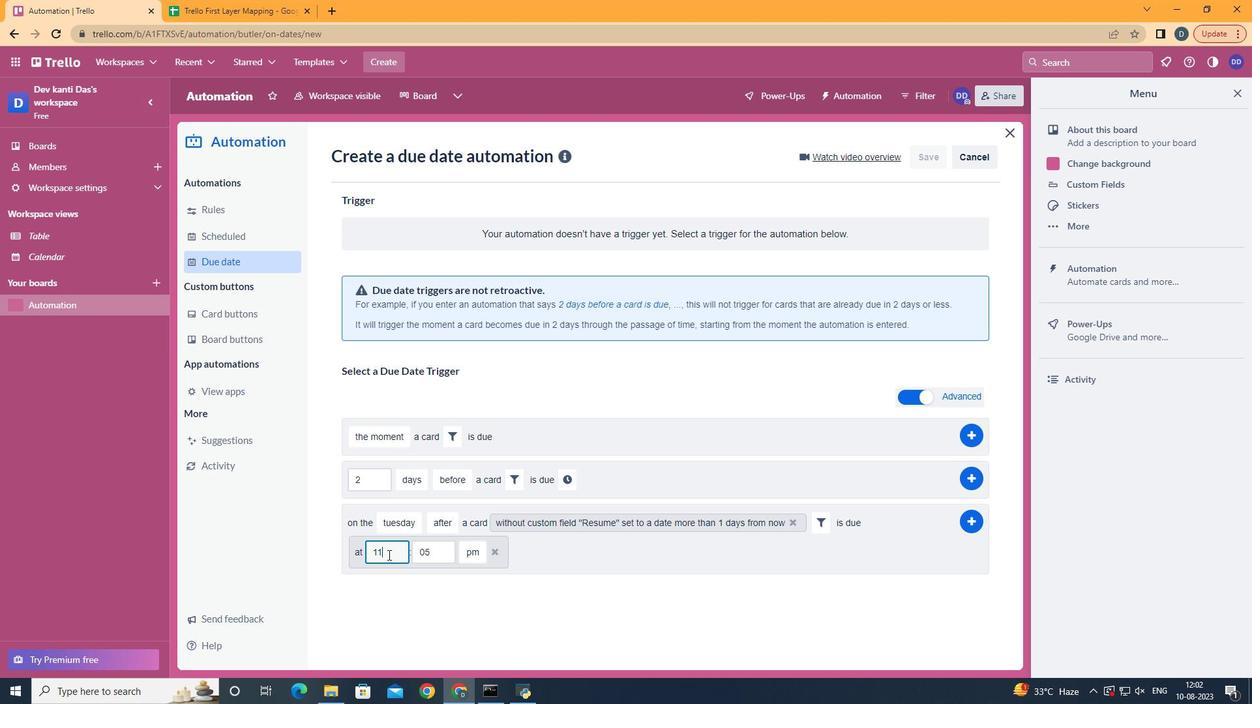 
Action: Mouse moved to (426, 545)
Screenshot: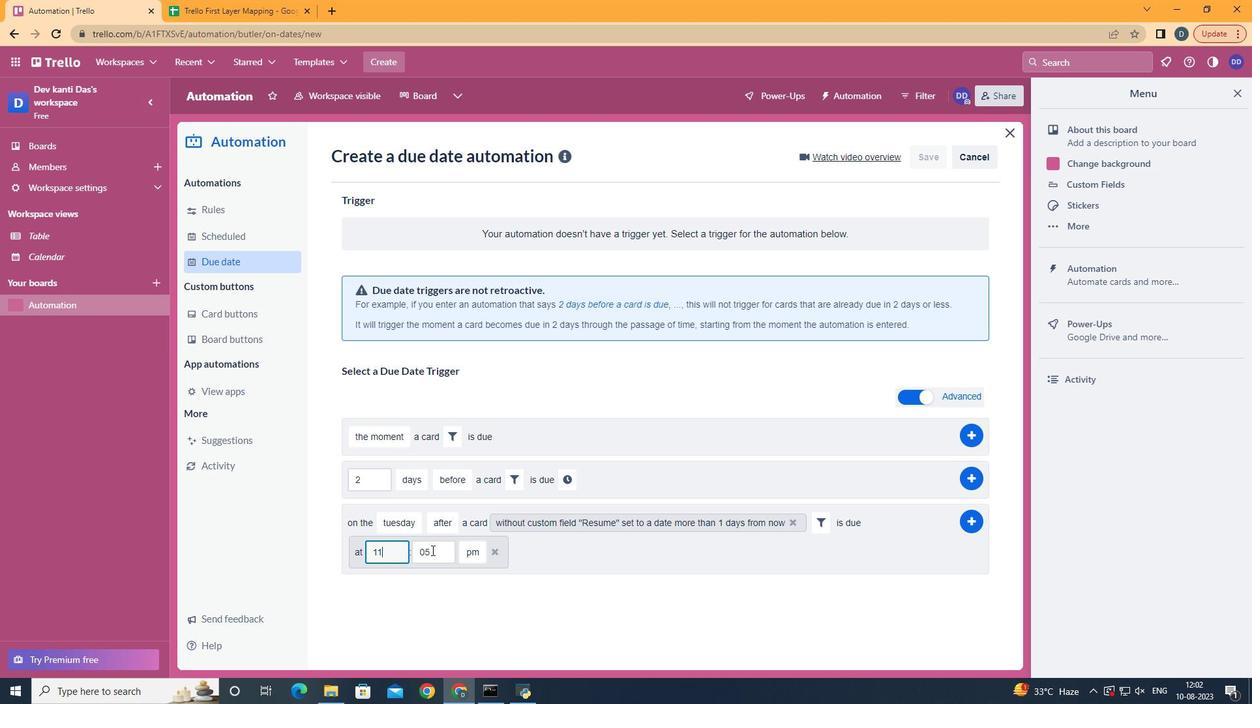 
Action: Mouse pressed left at (426, 545)
Screenshot: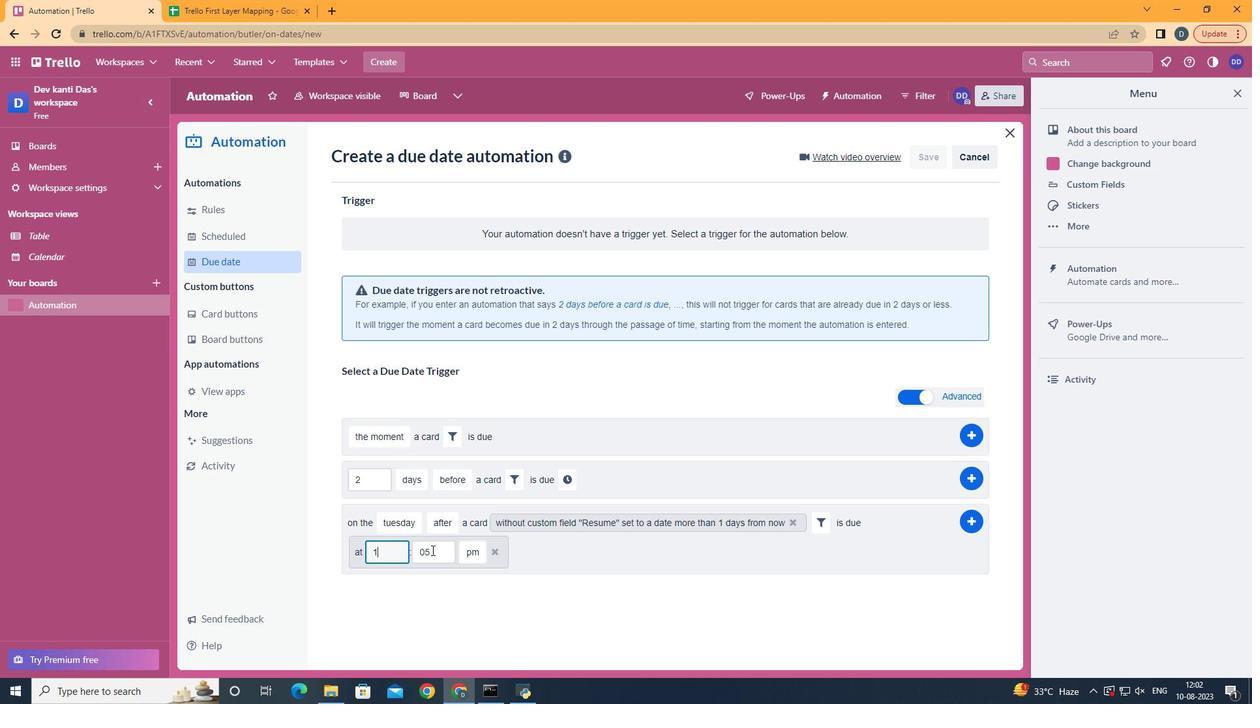 
Action: Key pressed <Key.backspace>1
Screenshot: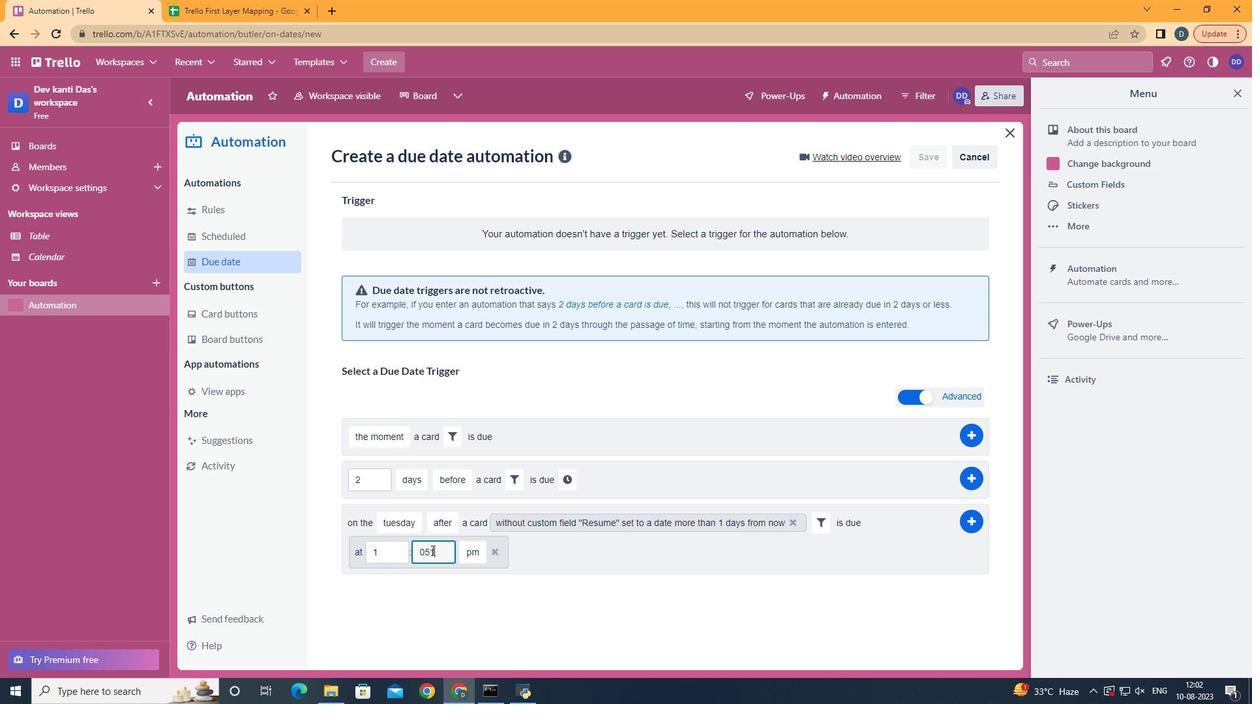 
Action: Mouse moved to (437, 544)
Screenshot: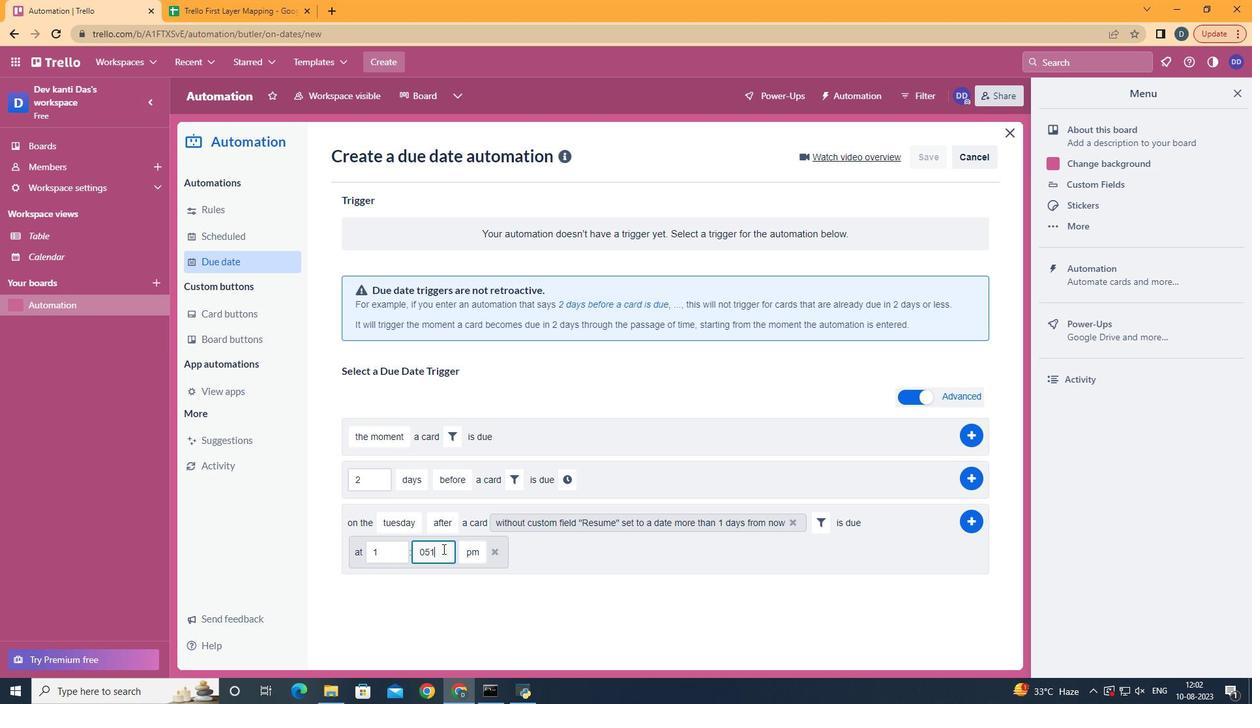 
Action: Key pressed <Key.backspace><Key.backspace>
Screenshot: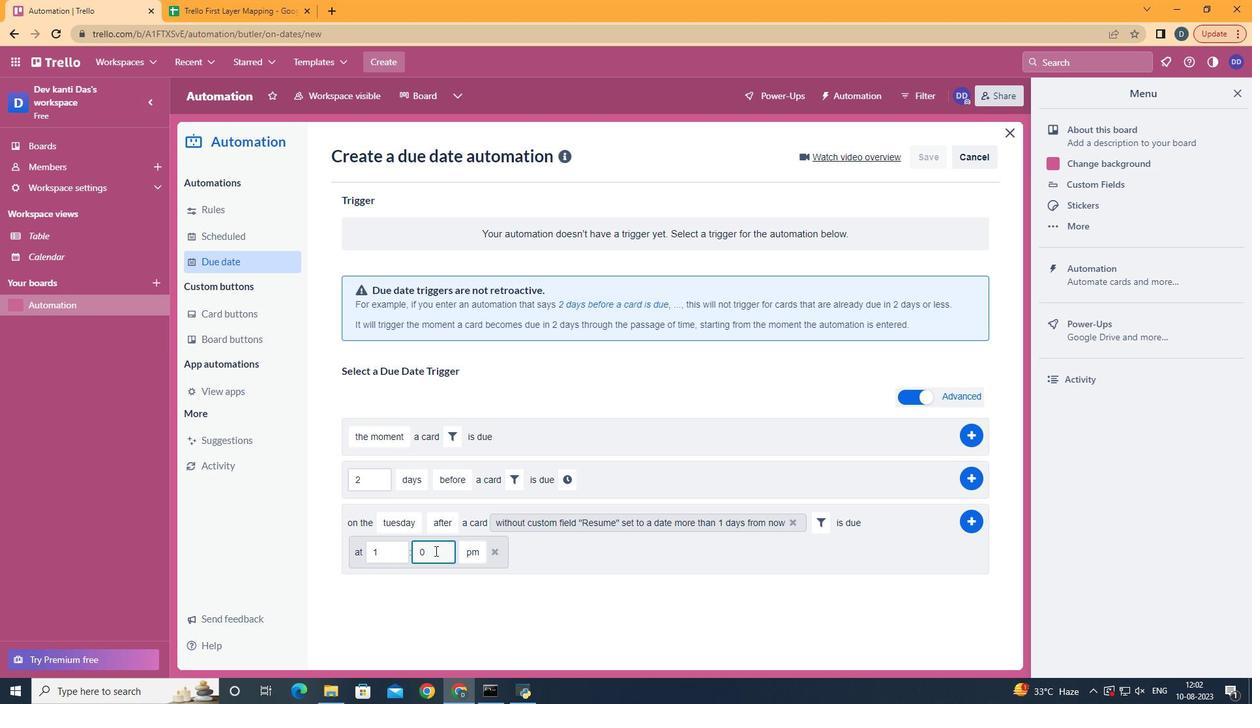 
Action: Mouse moved to (429, 546)
Screenshot: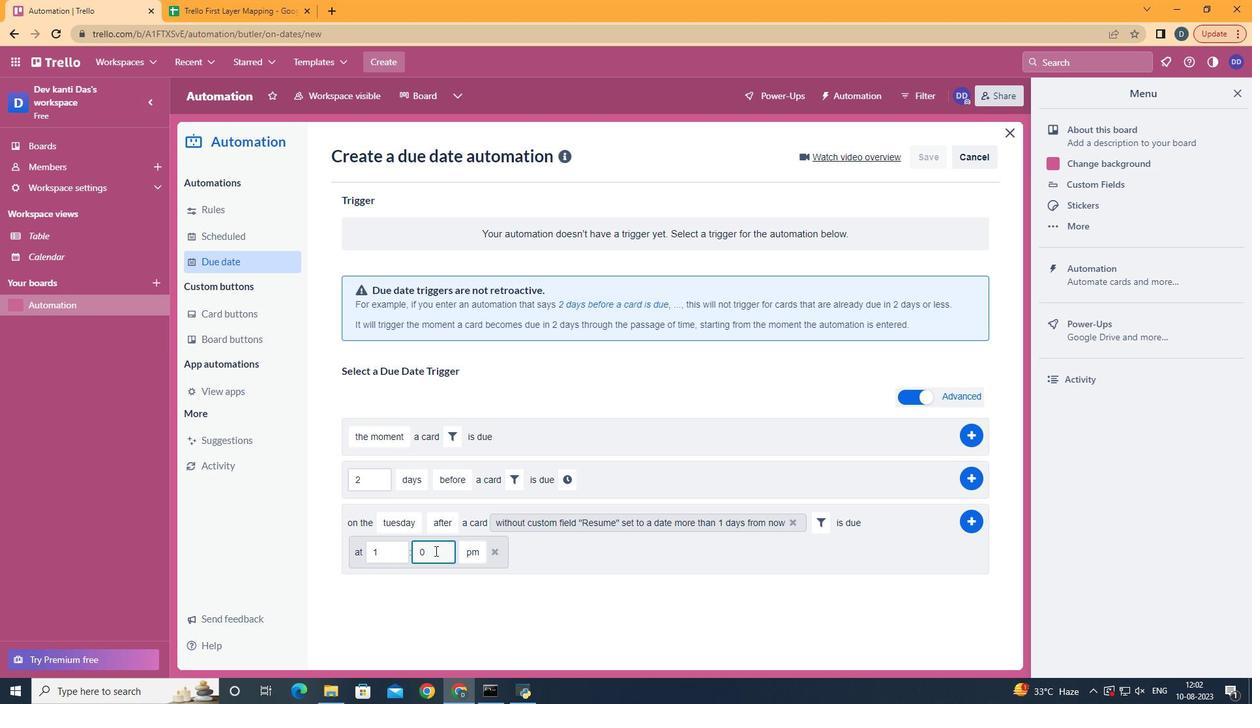 
Action: Key pressed 0
Screenshot: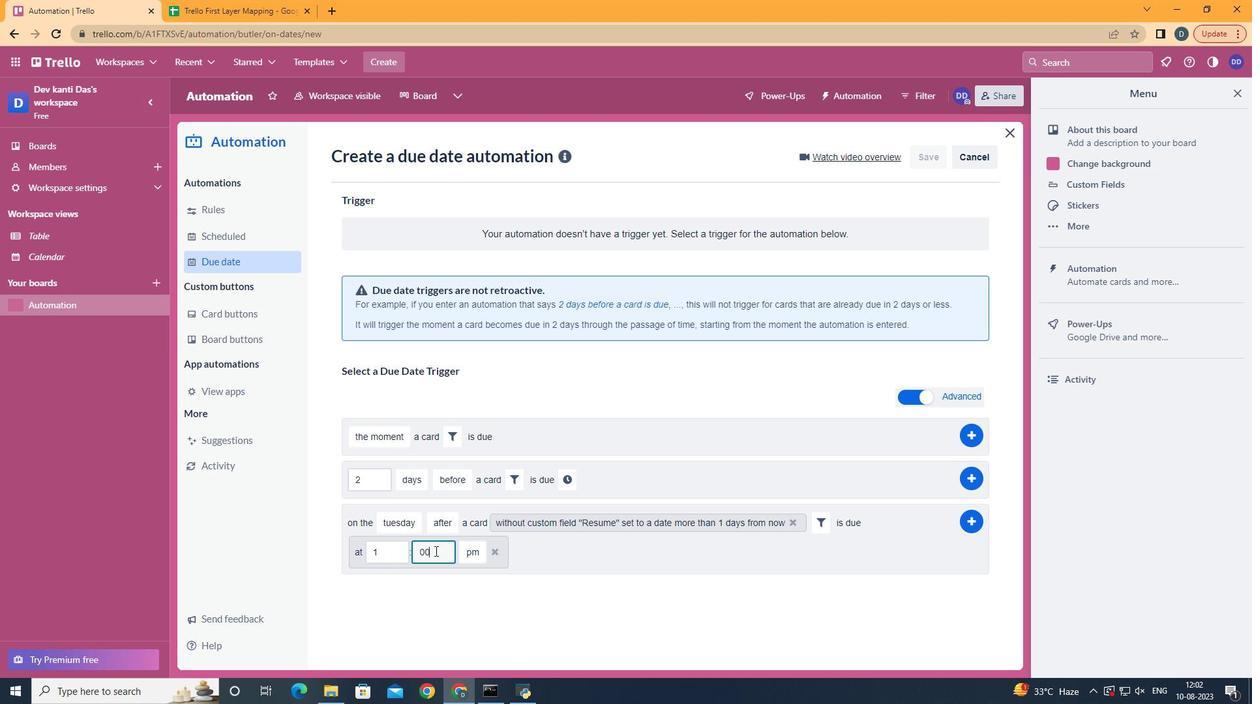 
Action: Mouse moved to (375, 548)
Screenshot: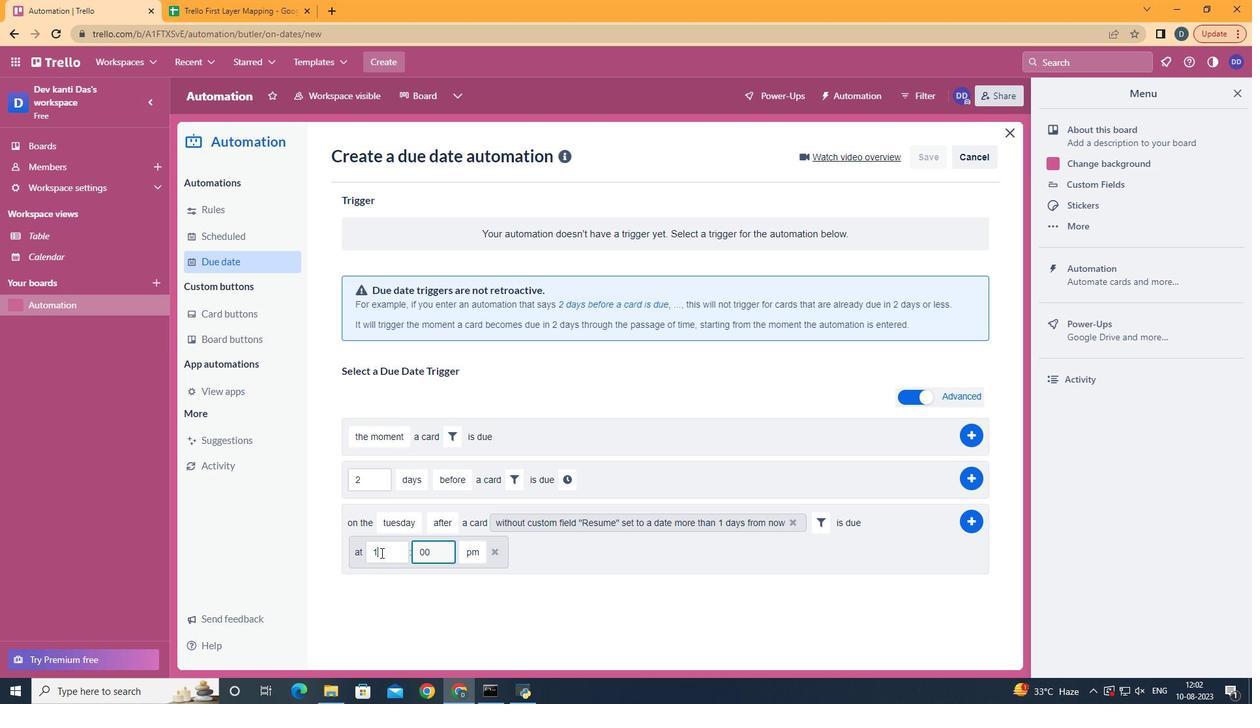 
Action: Mouse pressed left at (375, 548)
Screenshot: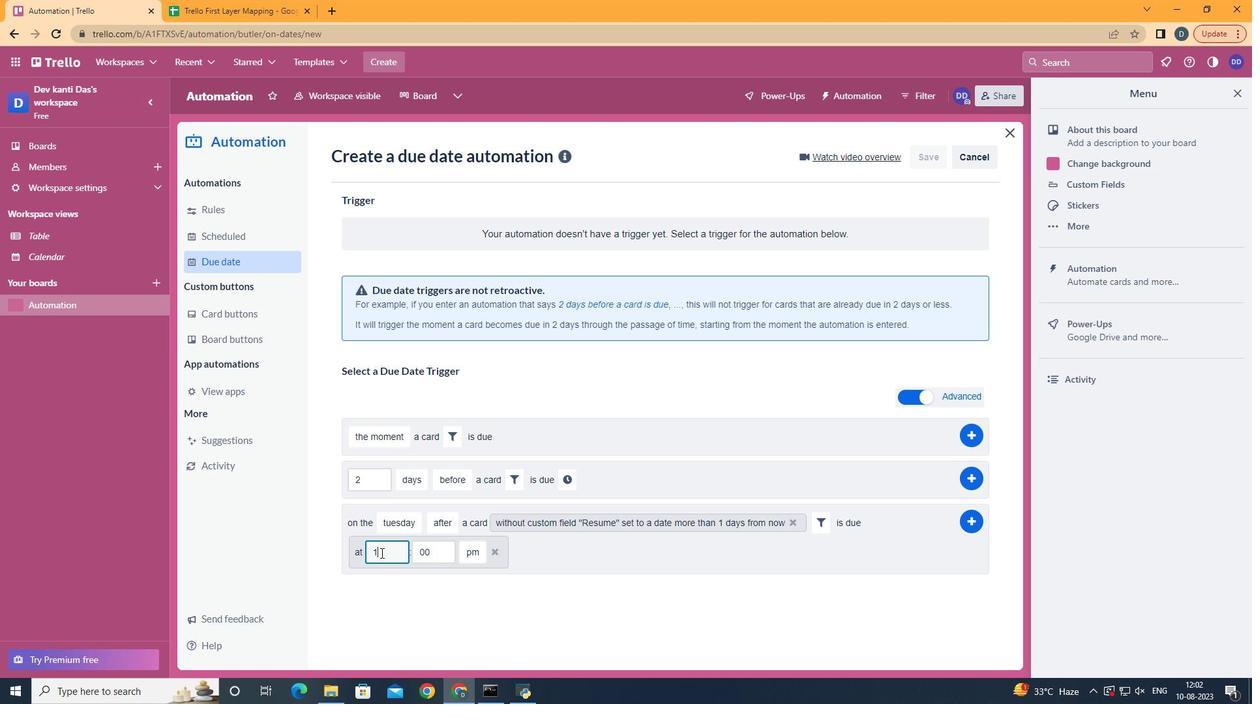 
Action: Mouse moved to (375, 548)
Screenshot: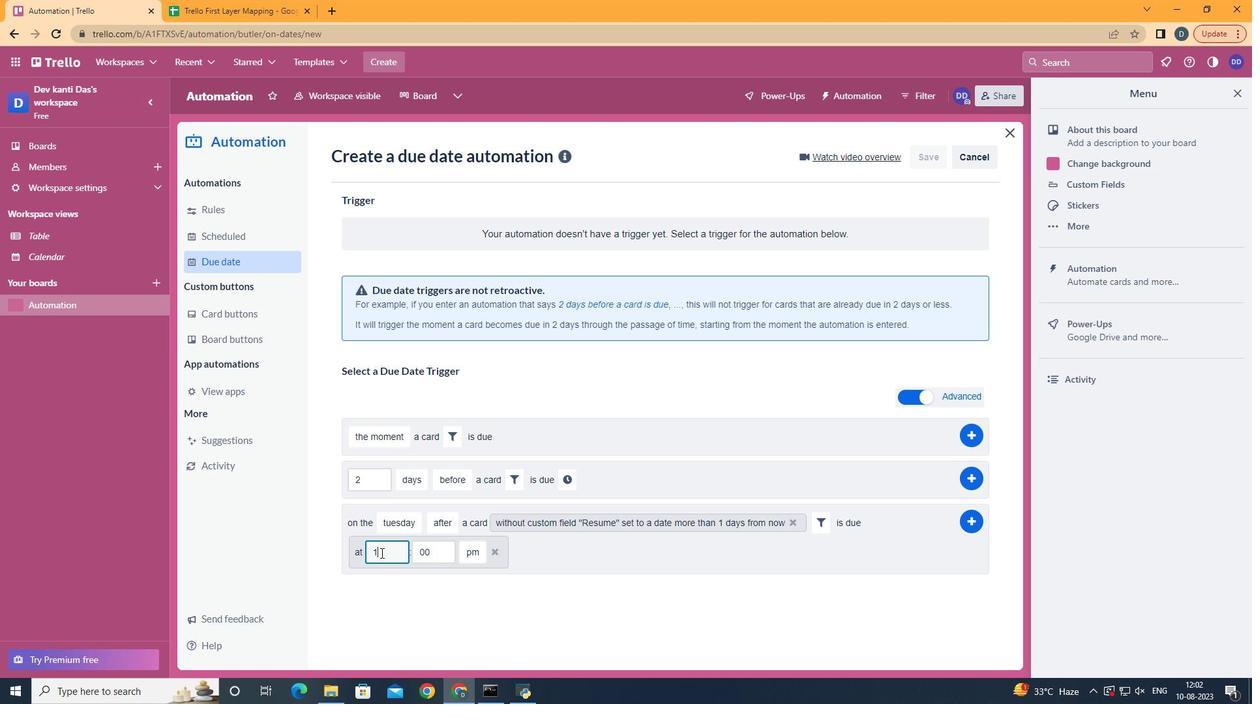 
Action: Key pressed 1
Screenshot: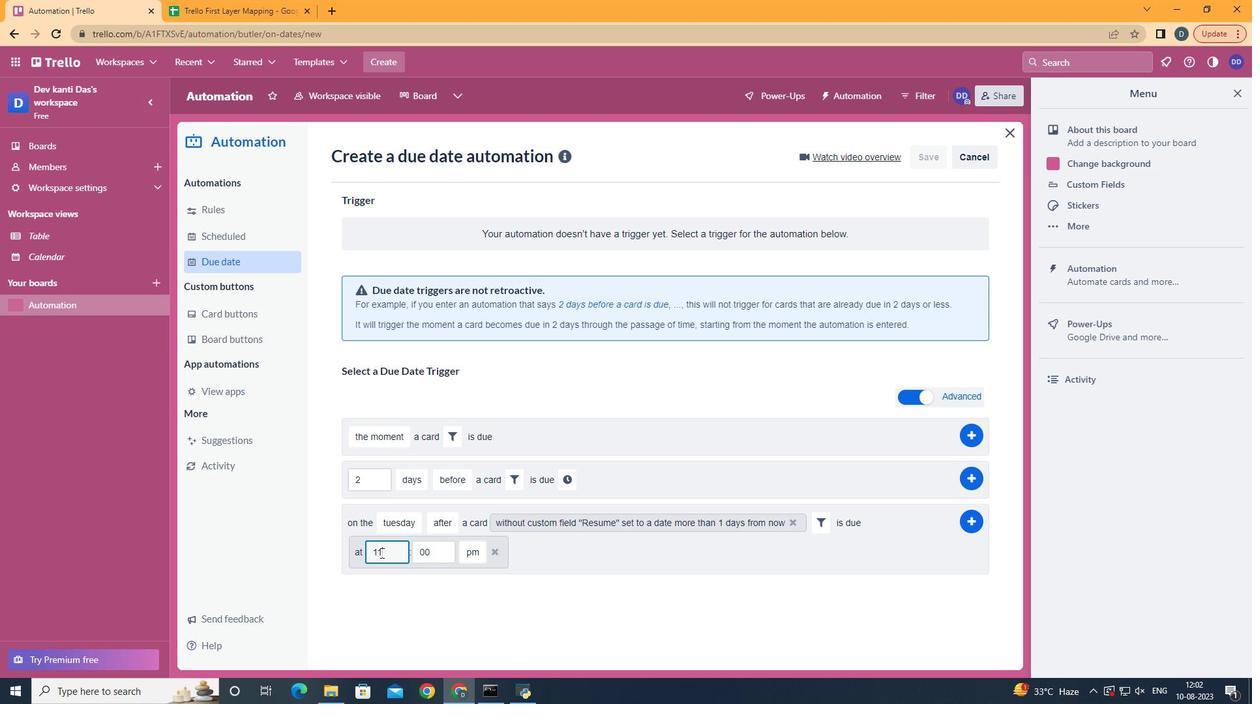 
Action: Mouse moved to (467, 564)
Screenshot: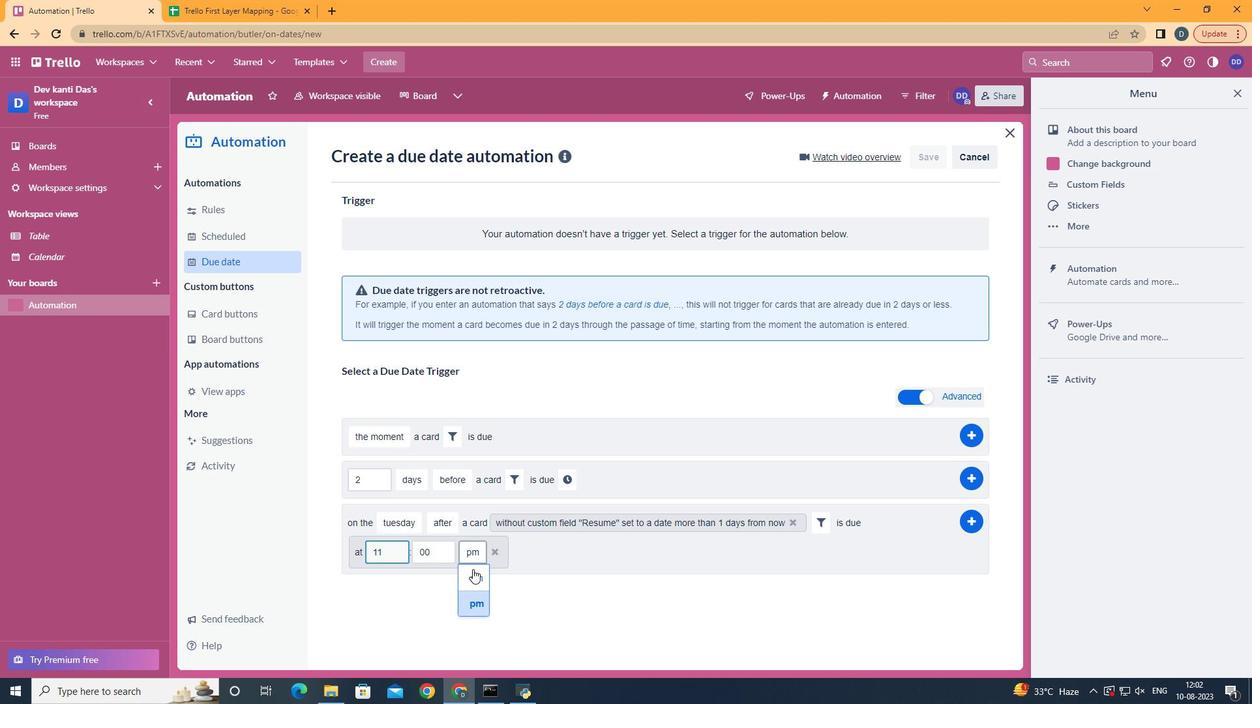 
Action: Mouse pressed left at (467, 564)
Screenshot: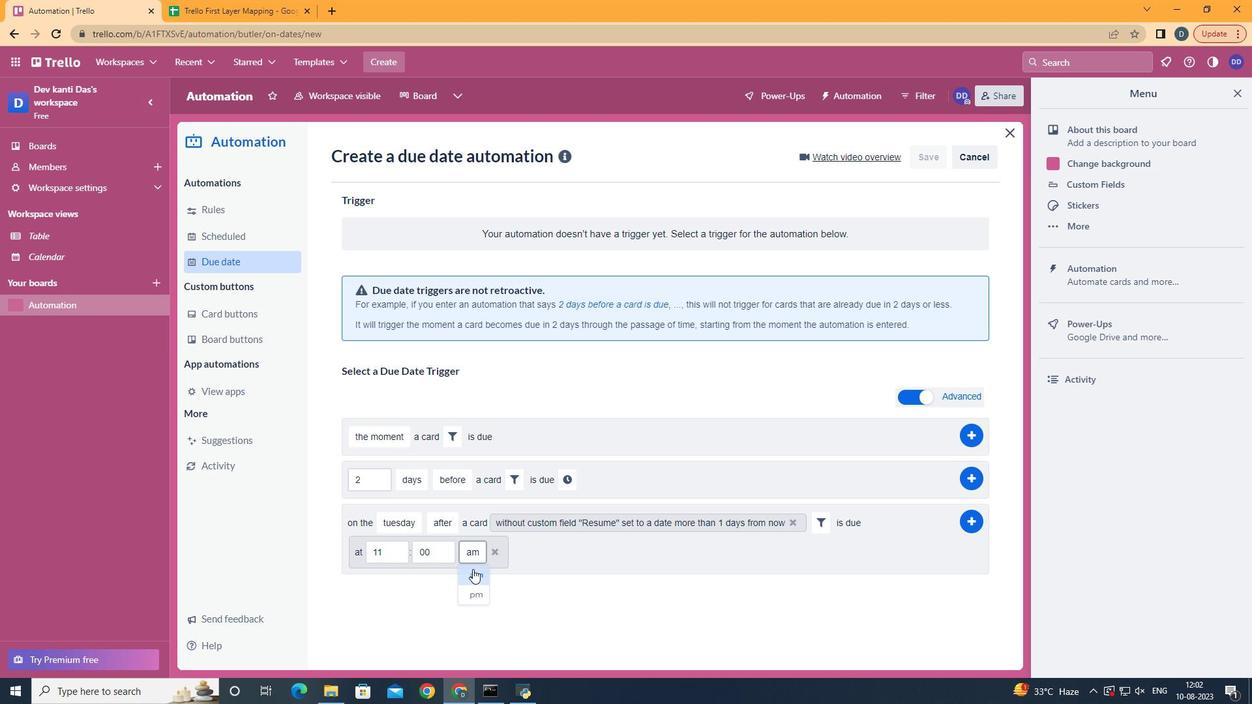 
Action: Mouse moved to (973, 511)
Screenshot: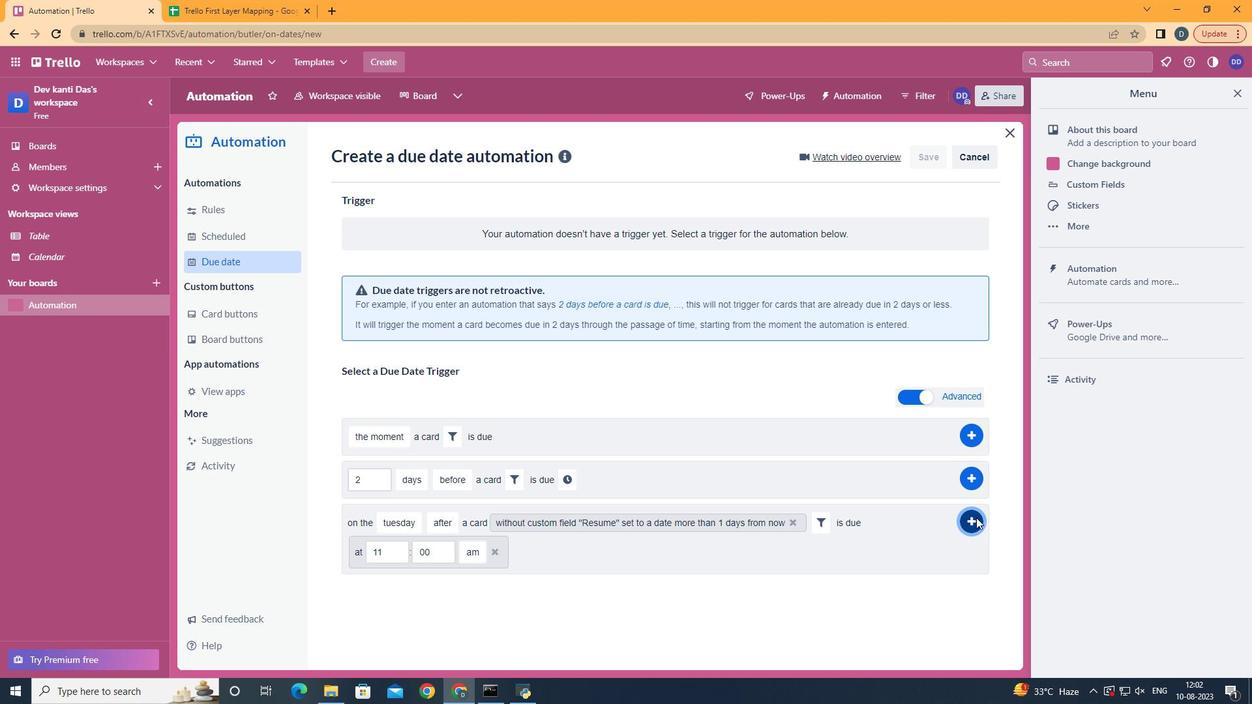 
Action: Mouse pressed left at (973, 510)
Screenshot: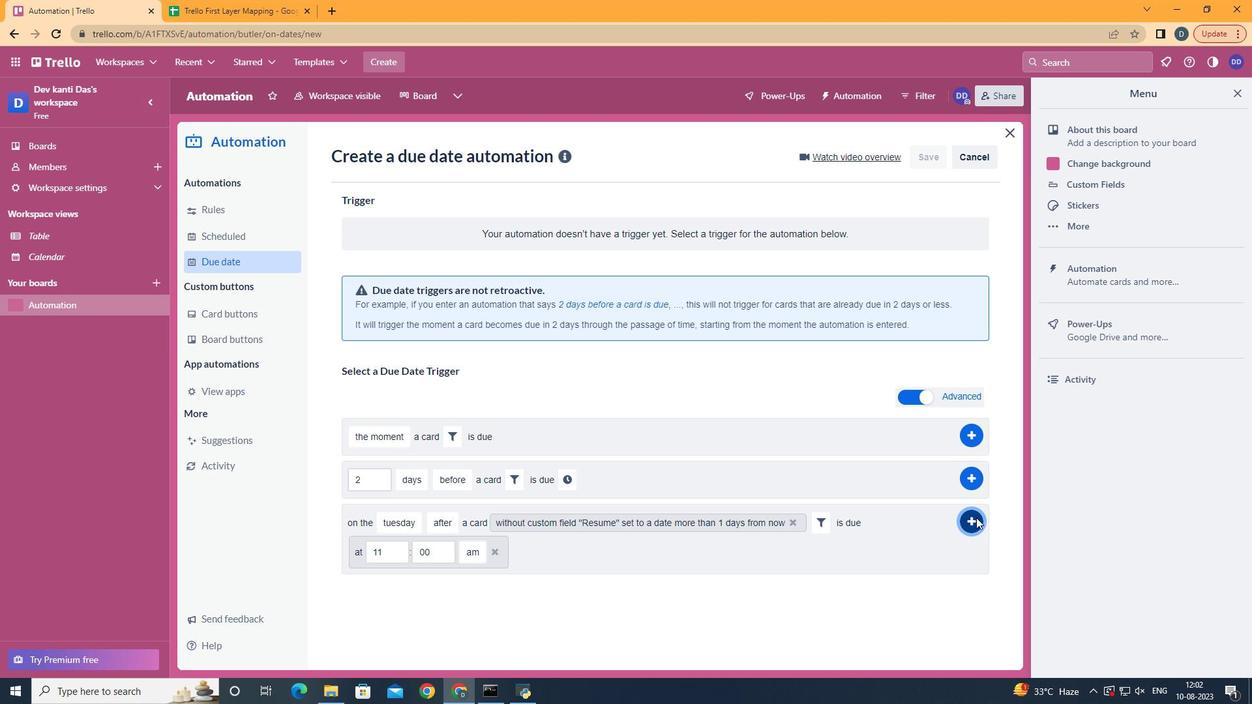 
Action: Mouse moved to (570, 288)
Screenshot: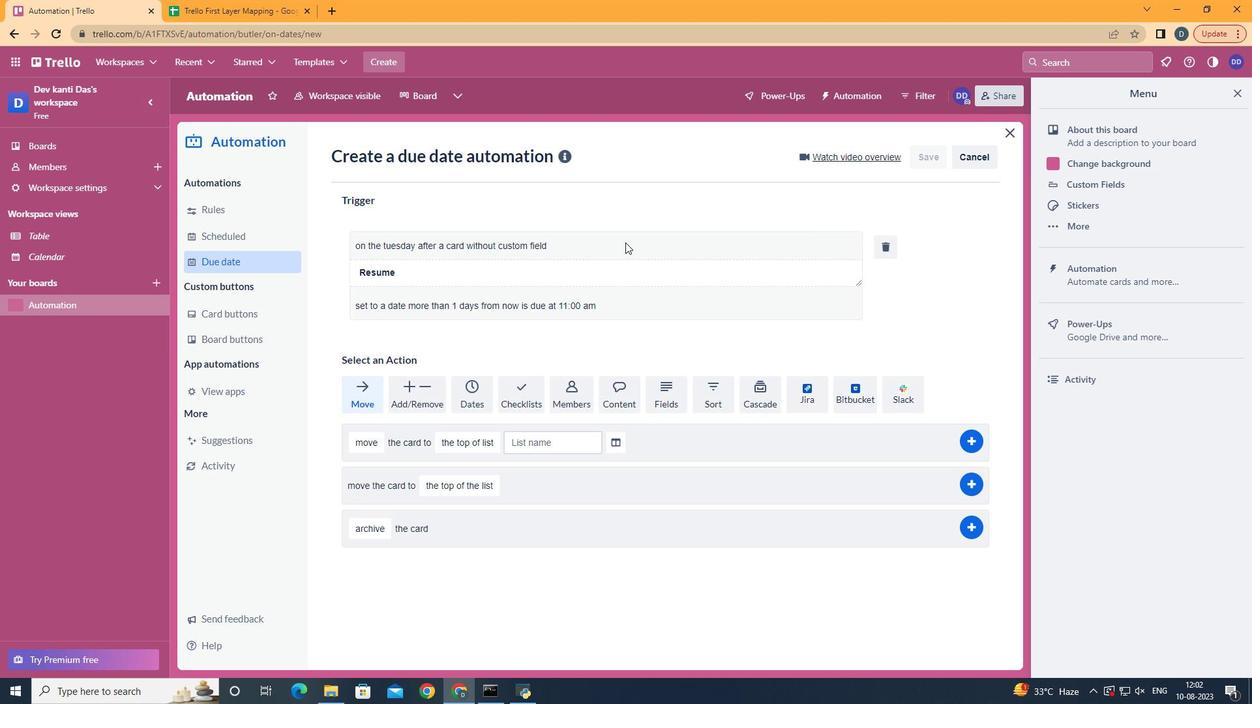 
